 Task: Look for space in Hayward, United States from 5th July, 2023 to 11th July, 2023 for 2 adults in price range Rs.8000 to Rs.16000. Place can be entire place with 2 bedrooms having 2 beds and 1 bathroom. Property type can be house, flat, guest house. Booking option can be shelf check-in. Required host language is English.
Action: Mouse moved to (304, 148)
Screenshot: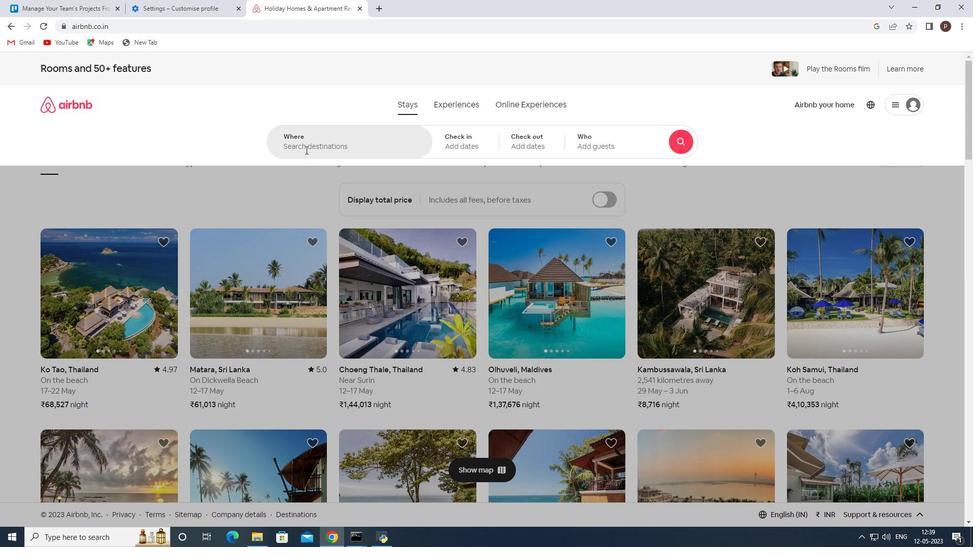 
Action: Mouse pressed left at (304, 148)
Screenshot: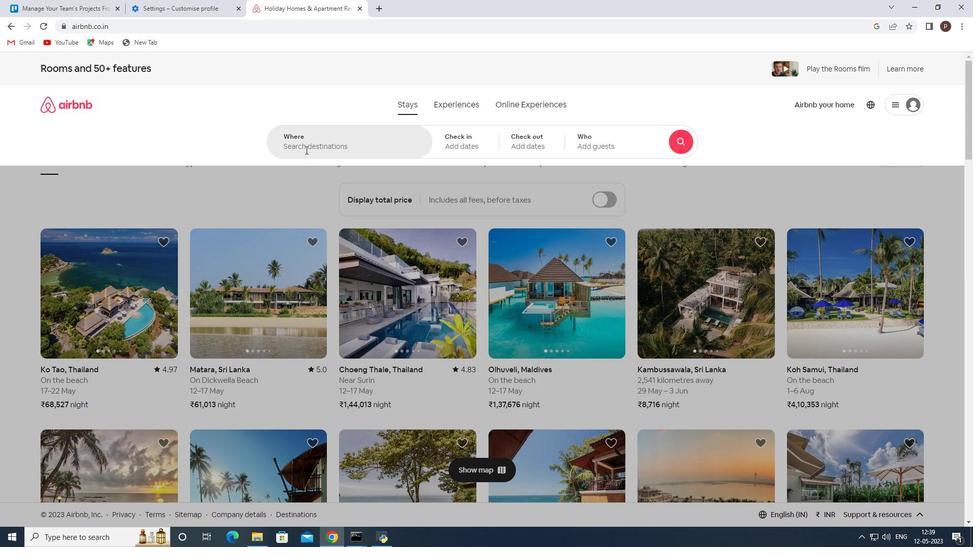 
Action: Key pressed <Key.caps_lock>H<Key.caps_lock>ayward,<Key.space><Key.caps_lock>U<Key.caps_lock>nited<Key.space><Key.caps_lock>S<Key.caps_lock>tates<Key.space><Key.enter>
Screenshot: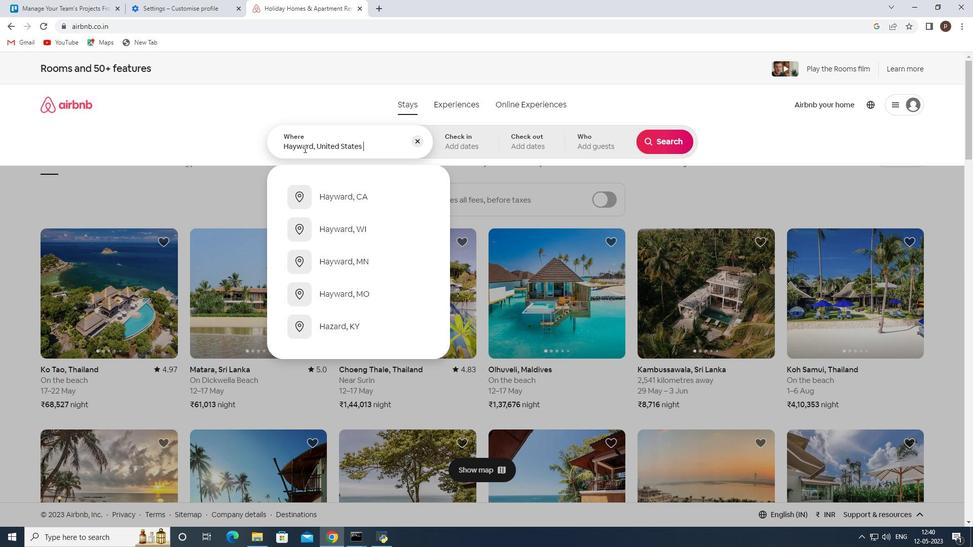 
Action: Mouse moved to (662, 222)
Screenshot: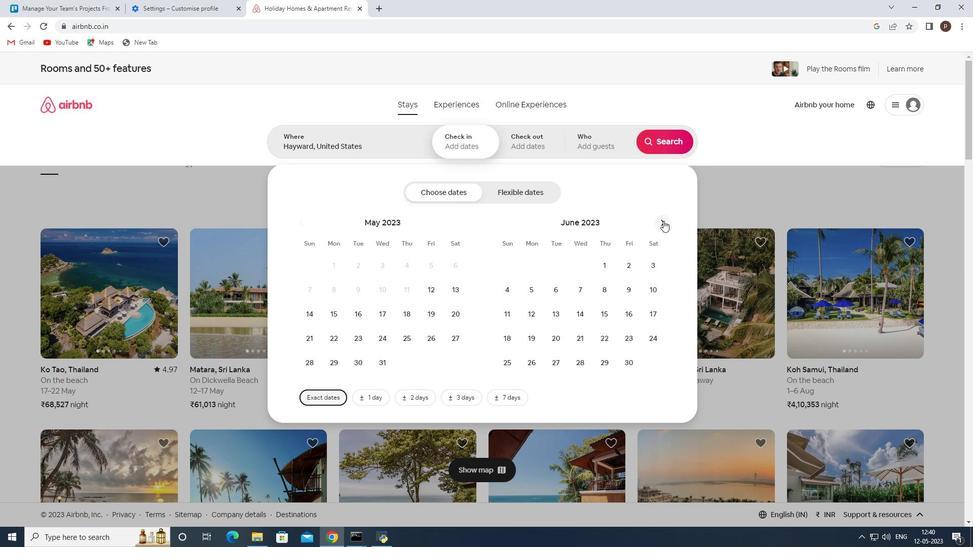 
Action: Mouse pressed left at (662, 222)
Screenshot: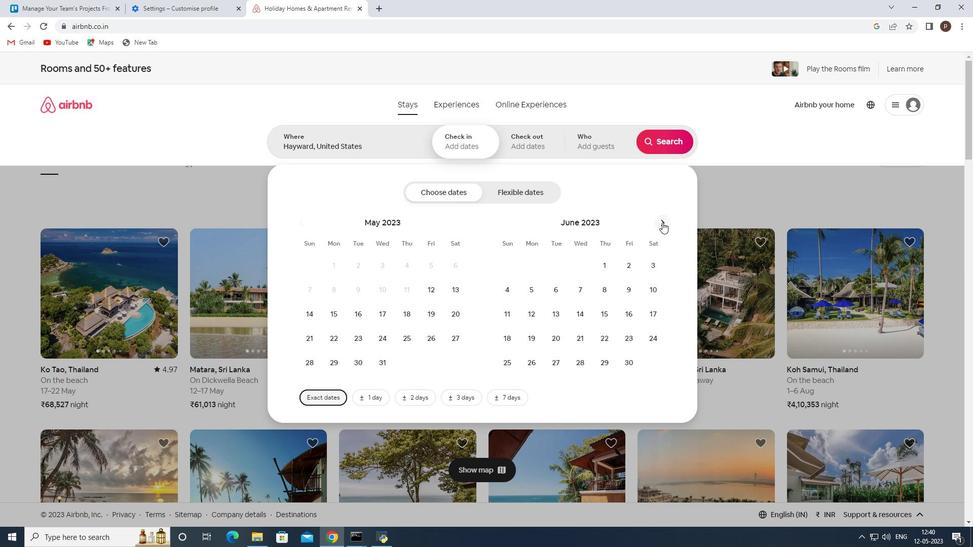 
Action: Mouse moved to (580, 290)
Screenshot: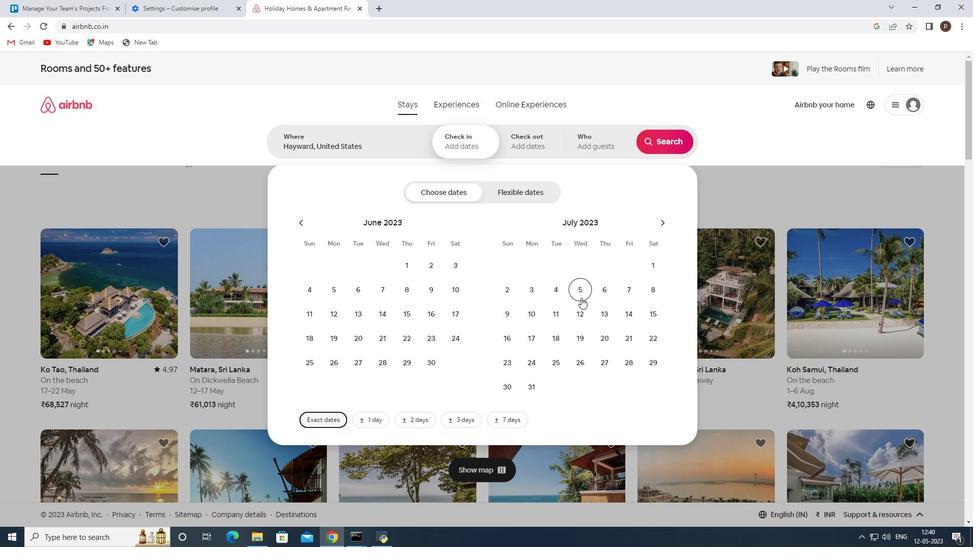 
Action: Mouse pressed left at (580, 290)
Screenshot: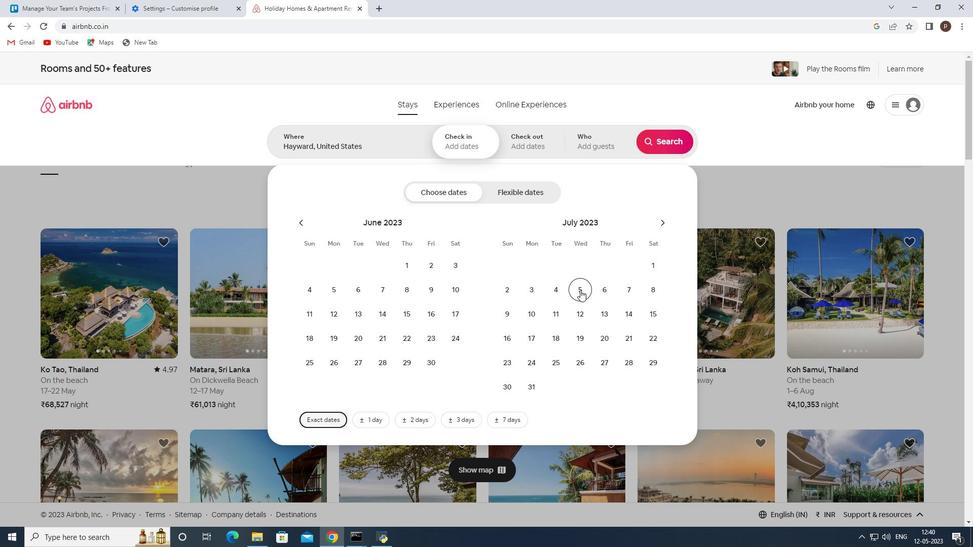 
Action: Mouse moved to (556, 309)
Screenshot: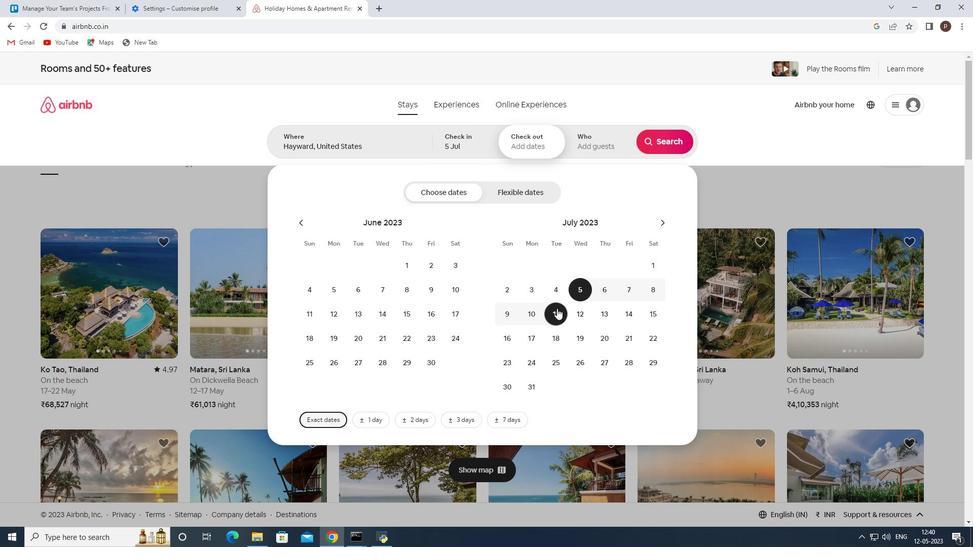 
Action: Mouse pressed left at (556, 309)
Screenshot: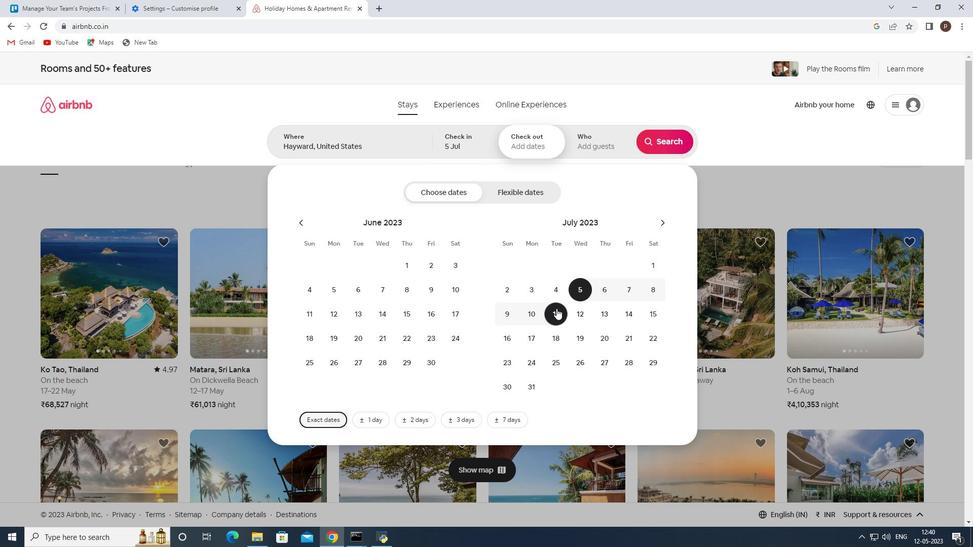 
Action: Mouse moved to (590, 130)
Screenshot: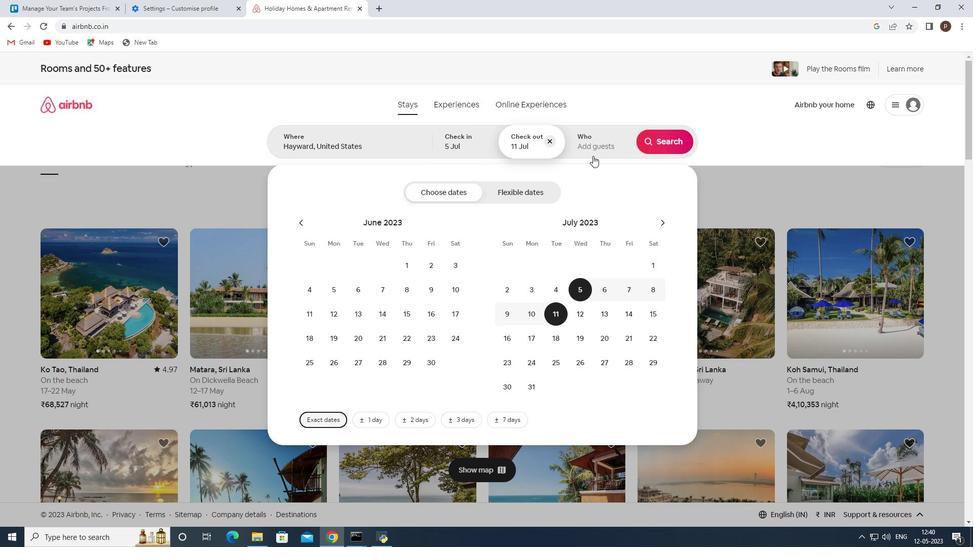 
Action: Mouse pressed left at (590, 130)
Screenshot: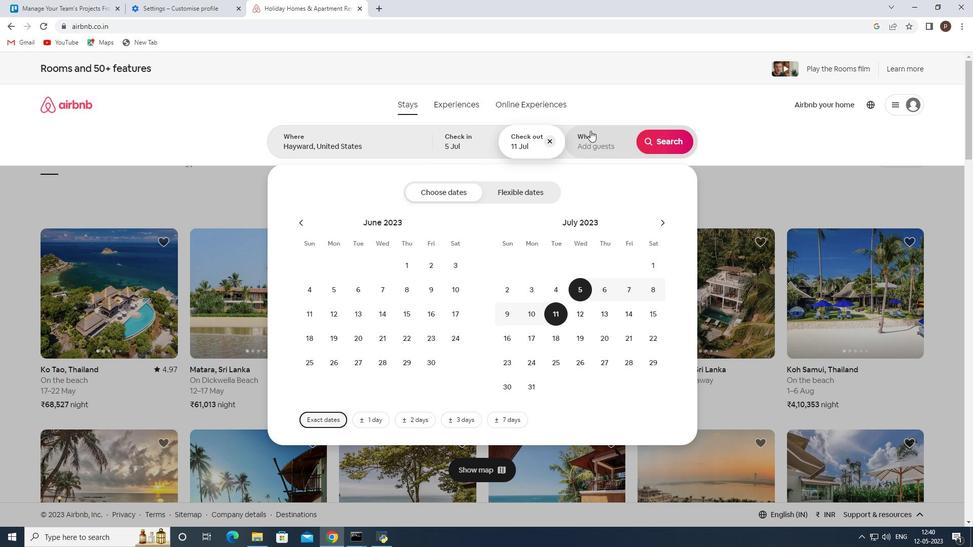 
Action: Mouse moved to (667, 192)
Screenshot: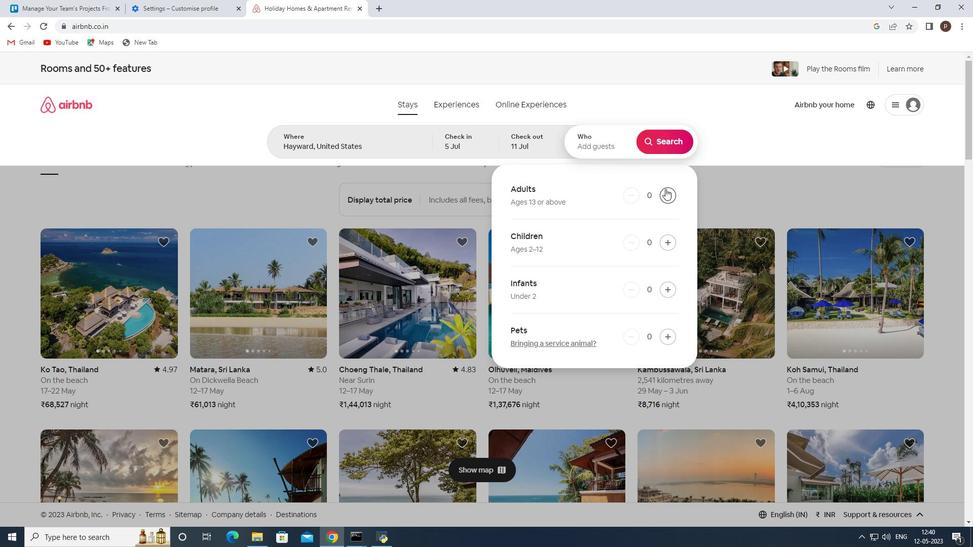 
Action: Mouse pressed left at (667, 192)
Screenshot: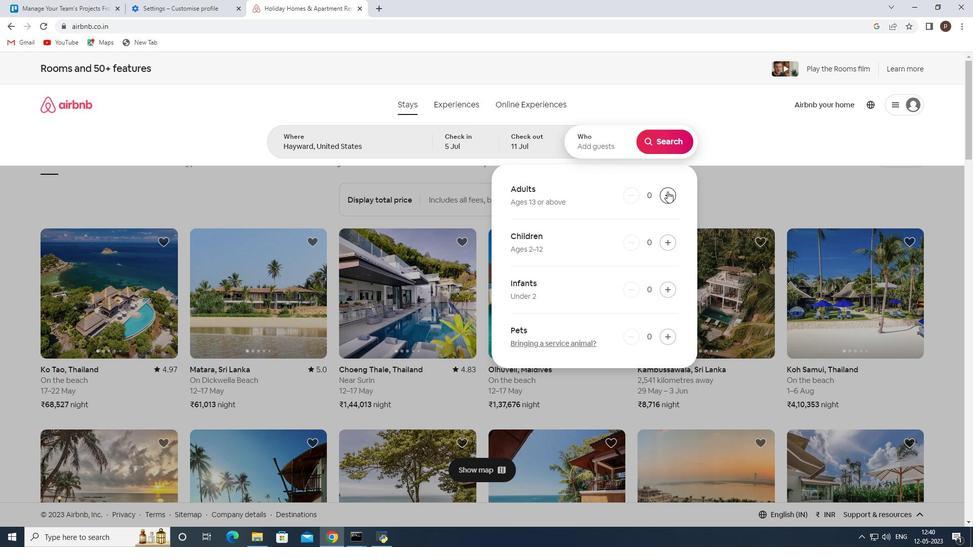 
Action: Mouse pressed left at (667, 192)
Screenshot: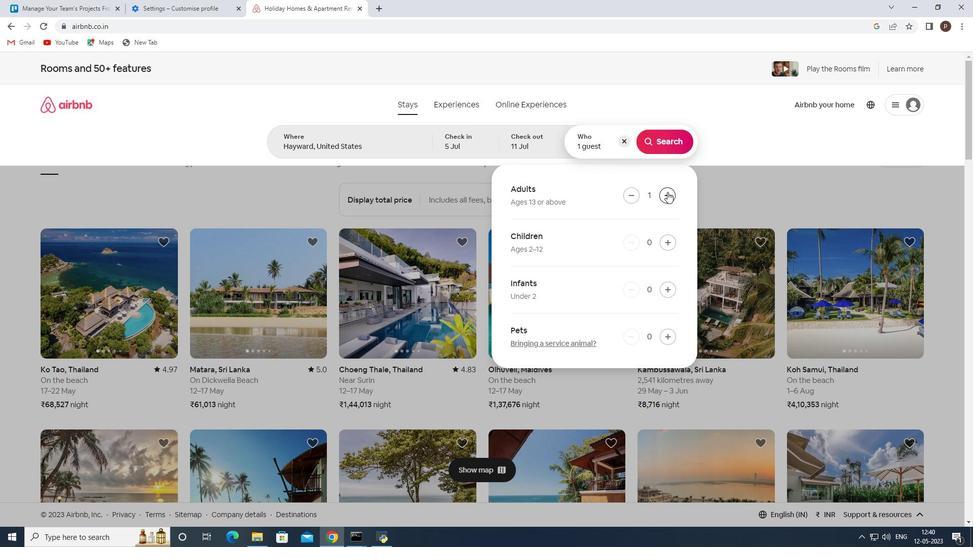 
Action: Mouse moved to (658, 139)
Screenshot: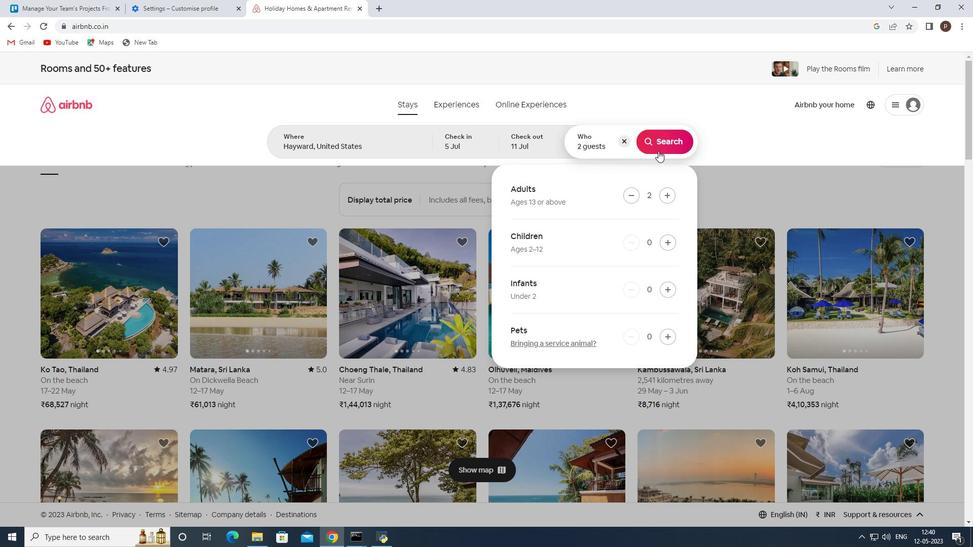 
Action: Mouse pressed left at (658, 139)
Screenshot: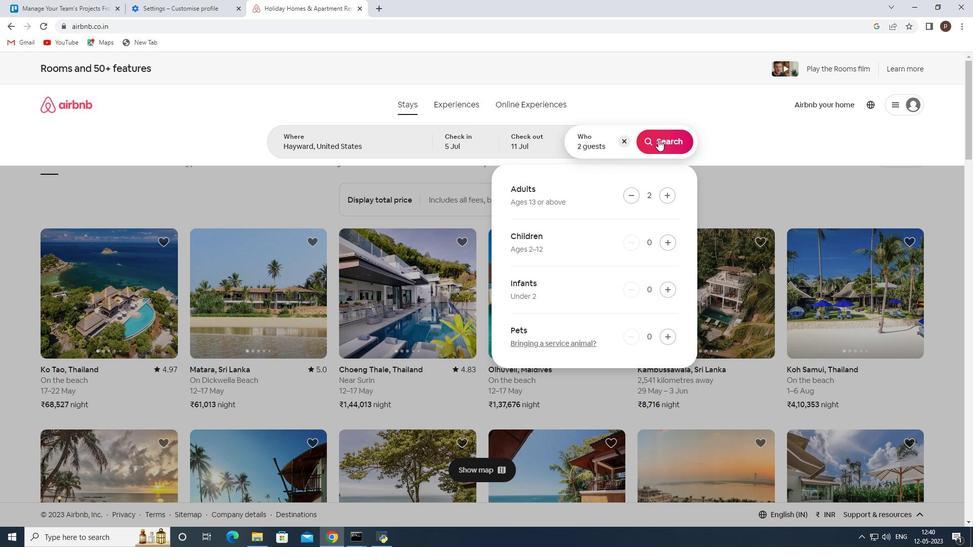 
Action: Mouse moved to (915, 112)
Screenshot: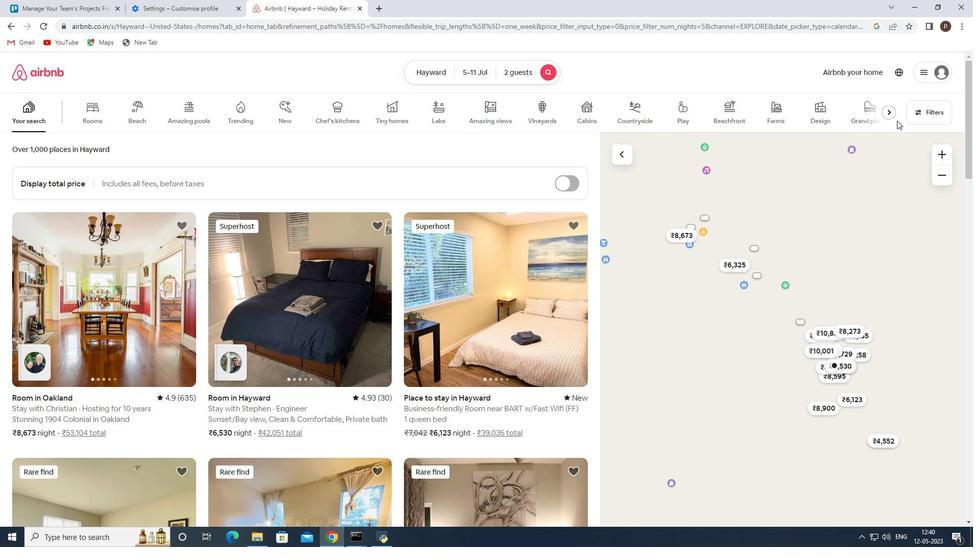 
Action: Mouse pressed left at (915, 112)
Screenshot: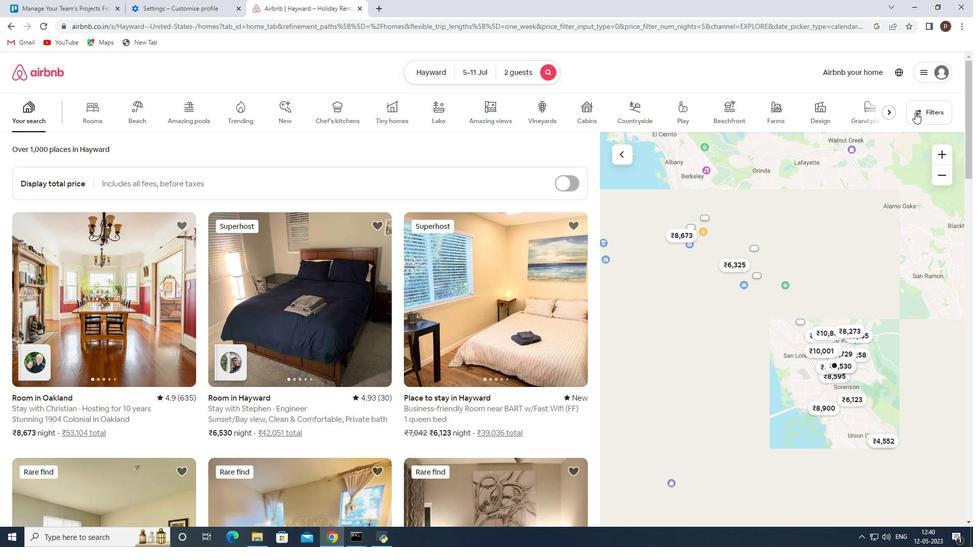 
Action: Mouse moved to (340, 362)
Screenshot: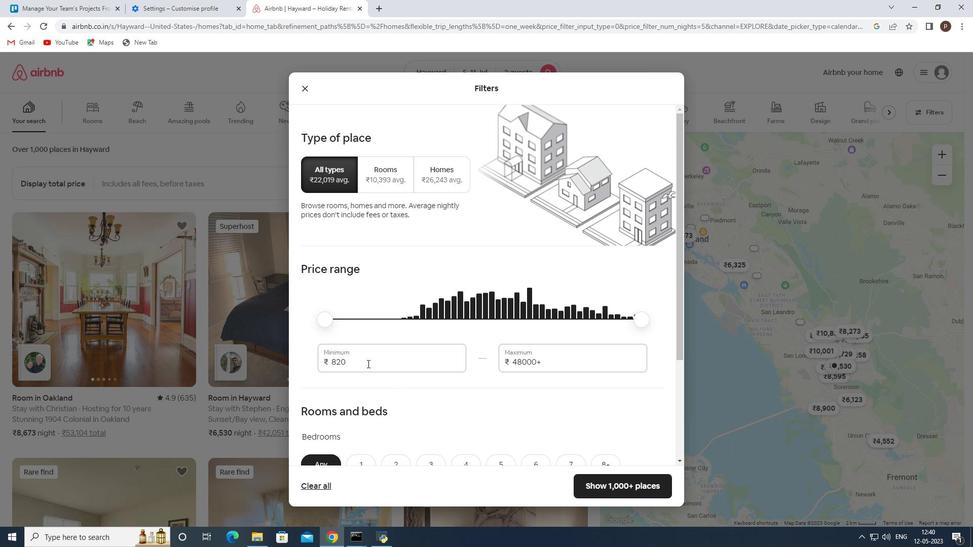 
Action: Mouse pressed left at (340, 362)
Screenshot: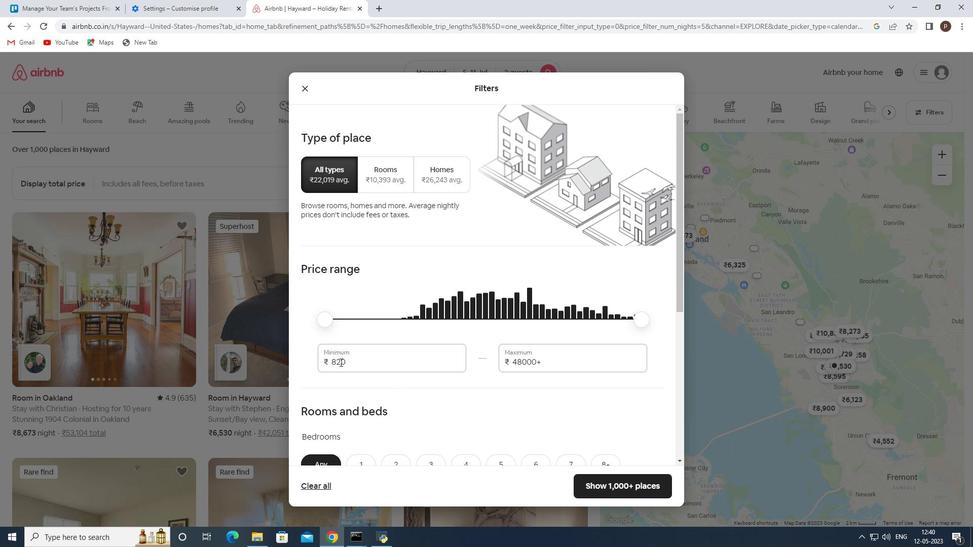 
Action: Mouse pressed left at (340, 362)
Screenshot: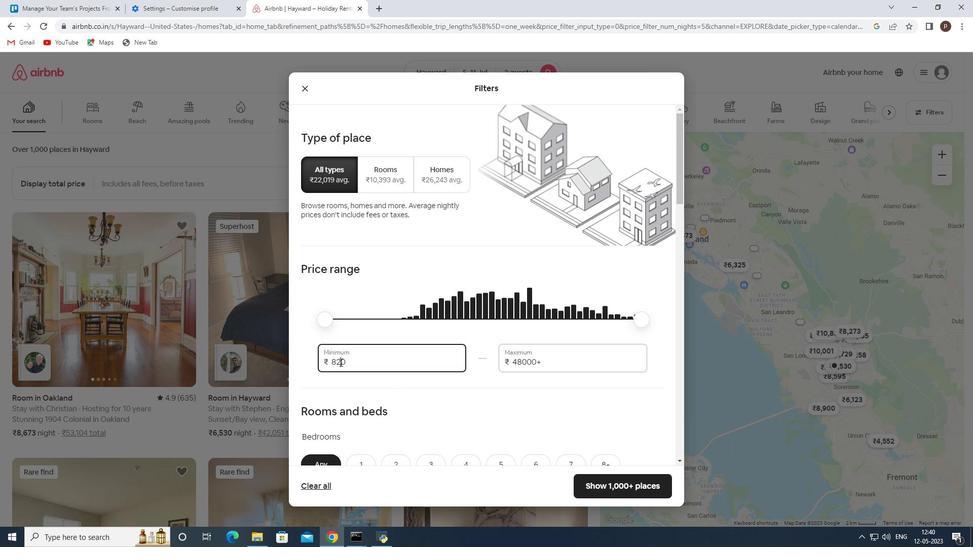 
Action: Key pressed 8000<Key.tab>16000
Screenshot: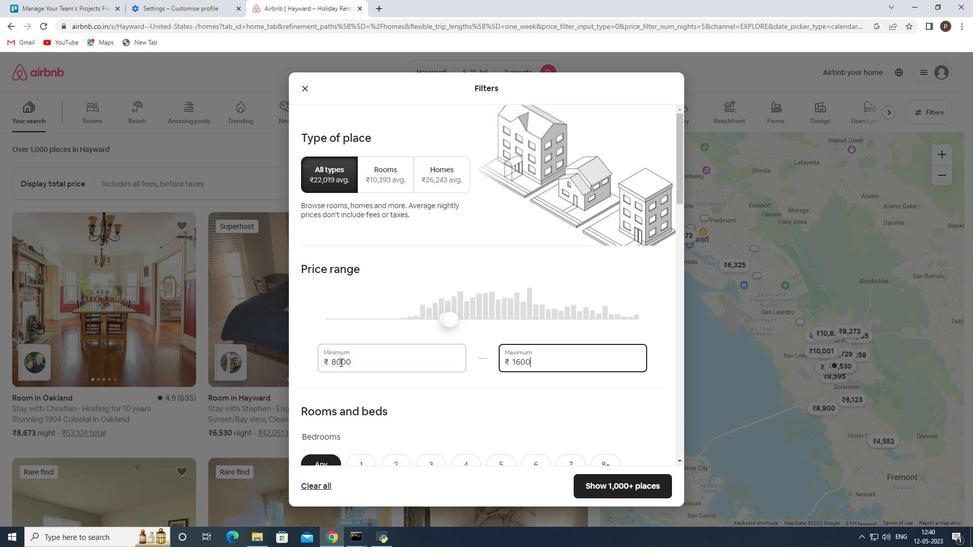 
Action: Mouse scrolled (340, 361) with delta (0, 0)
Screenshot: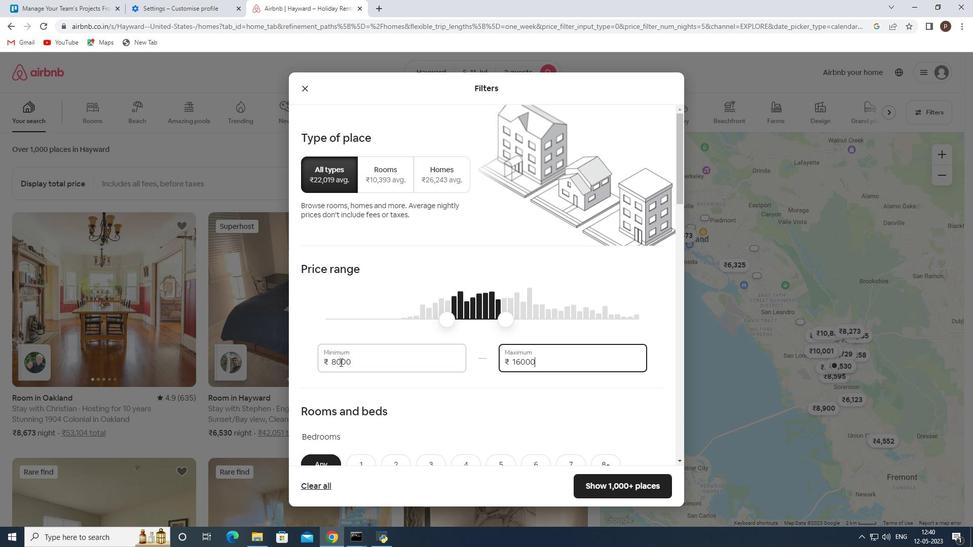 
Action: Mouse scrolled (340, 361) with delta (0, 0)
Screenshot: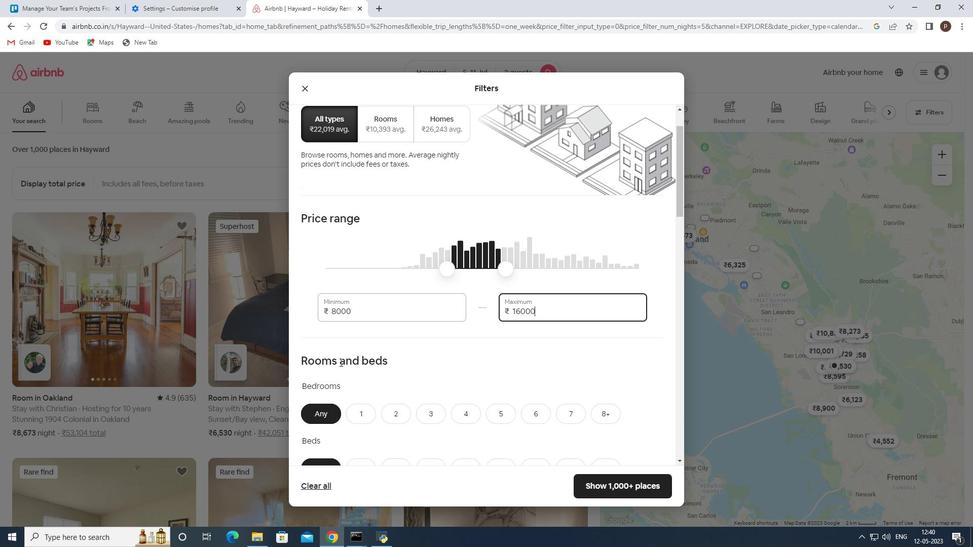 
Action: Mouse scrolled (340, 361) with delta (0, 0)
Screenshot: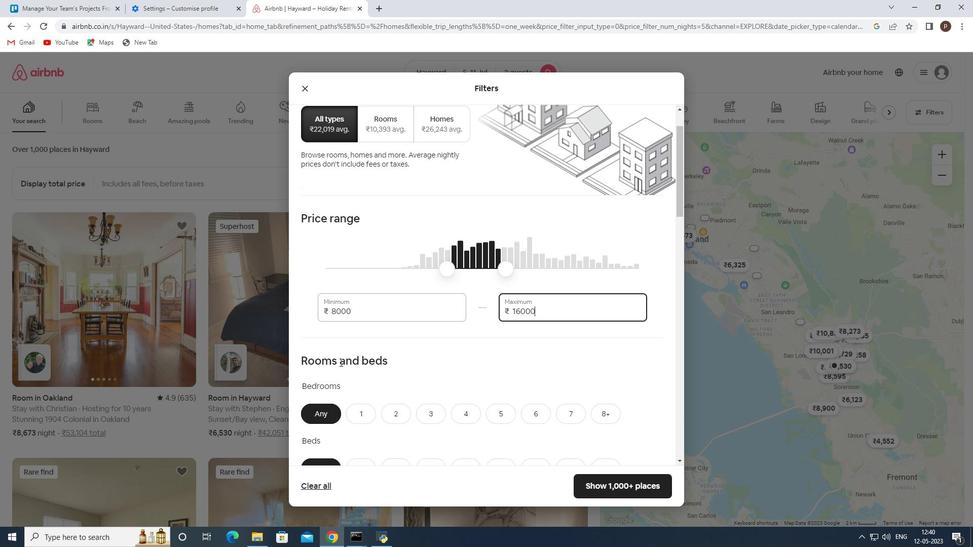 
Action: Mouse moved to (391, 310)
Screenshot: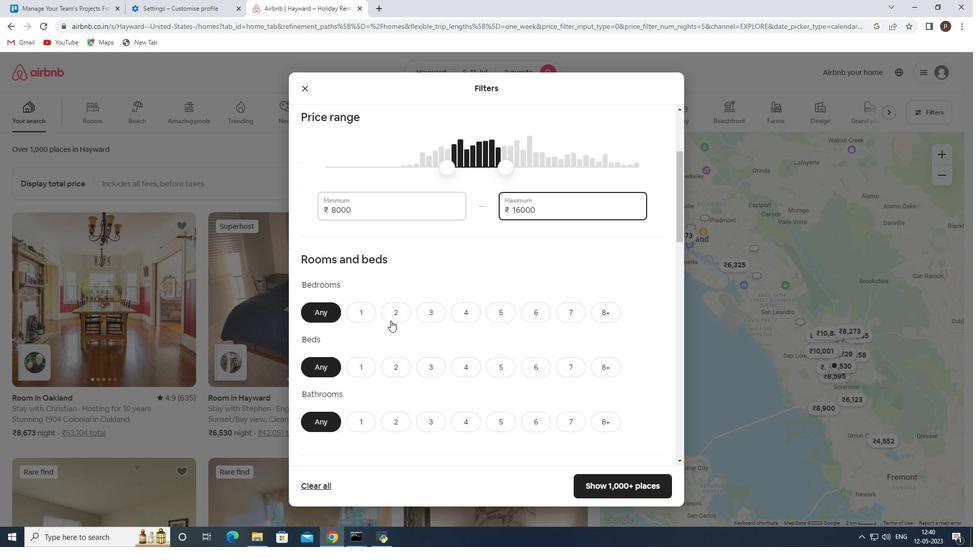 
Action: Mouse pressed left at (391, 310)
Screenshot: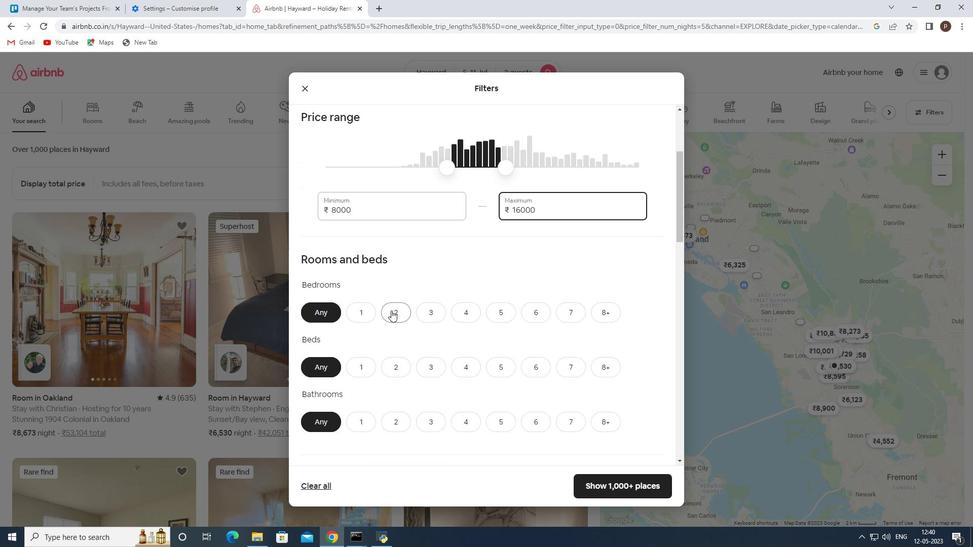 
Action: Mouse moved to (397, 365)
Screenshot: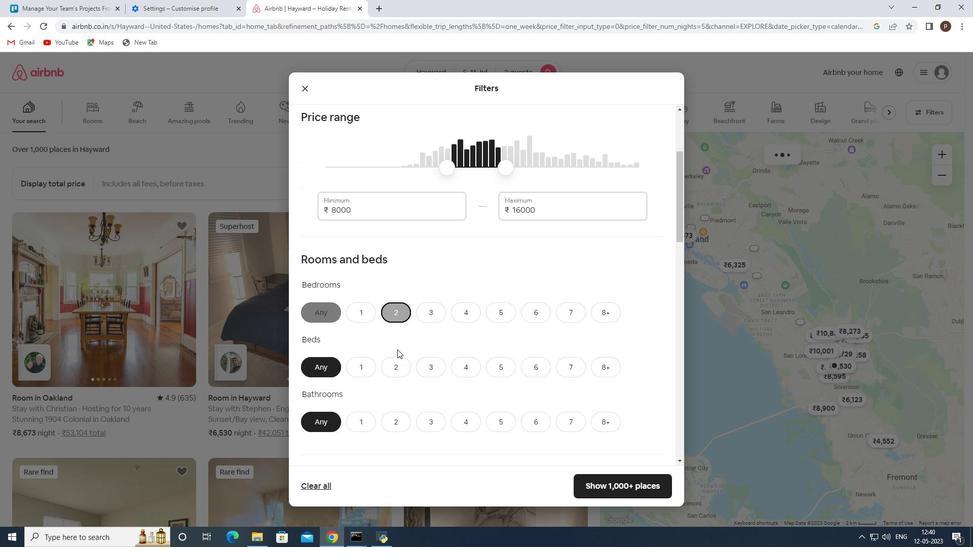 
Action: Mouse pressed left at (397, 365)
Screenshot: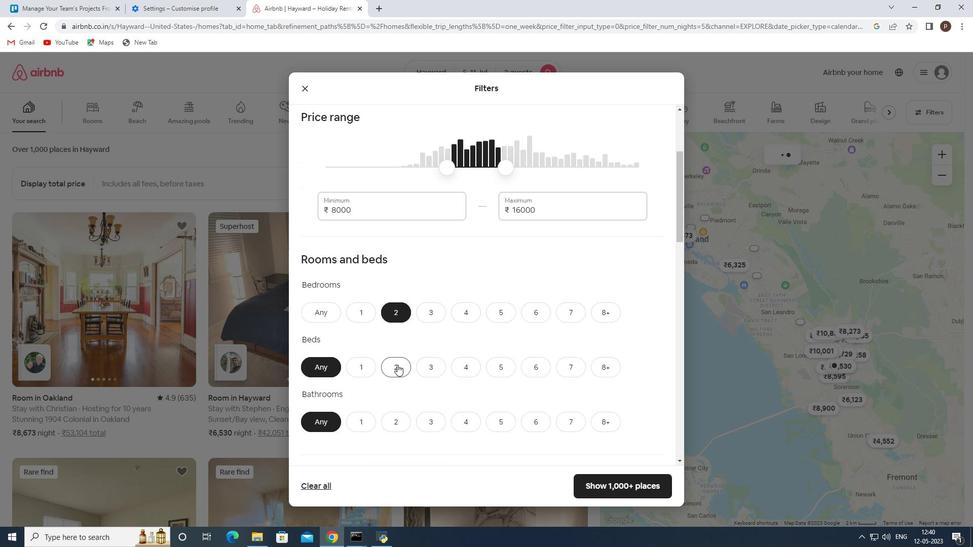 
Action: Mouse moved to (357, 413)
Screenshot: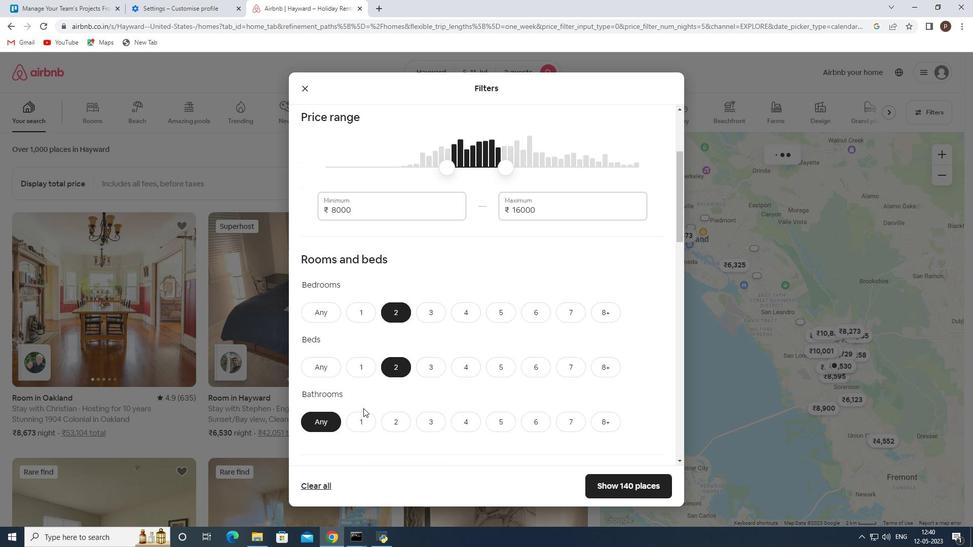 
Action: Mouse pressed left at (357, 413)
Screenshot: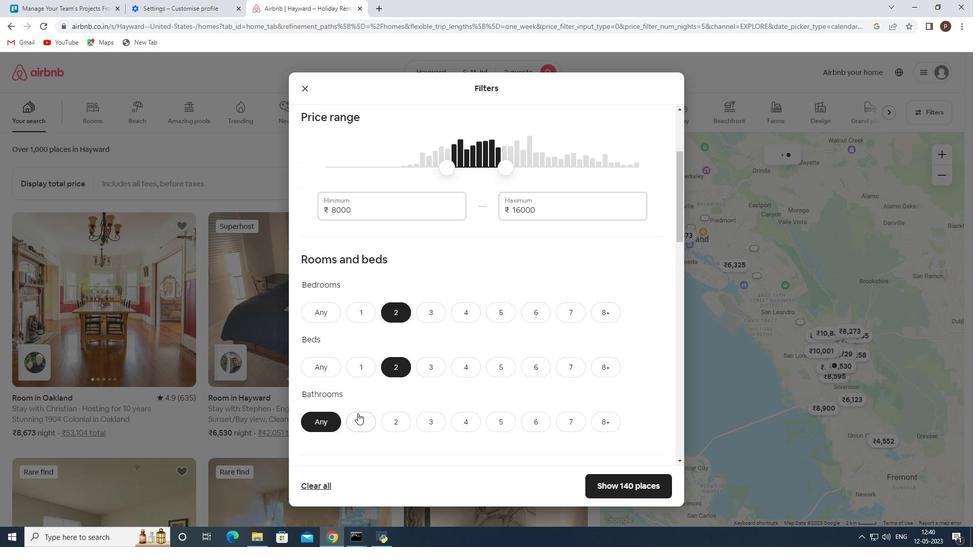 
Action: Mouse scrolled (357, 413) with delta (0, 0)
Screenshot: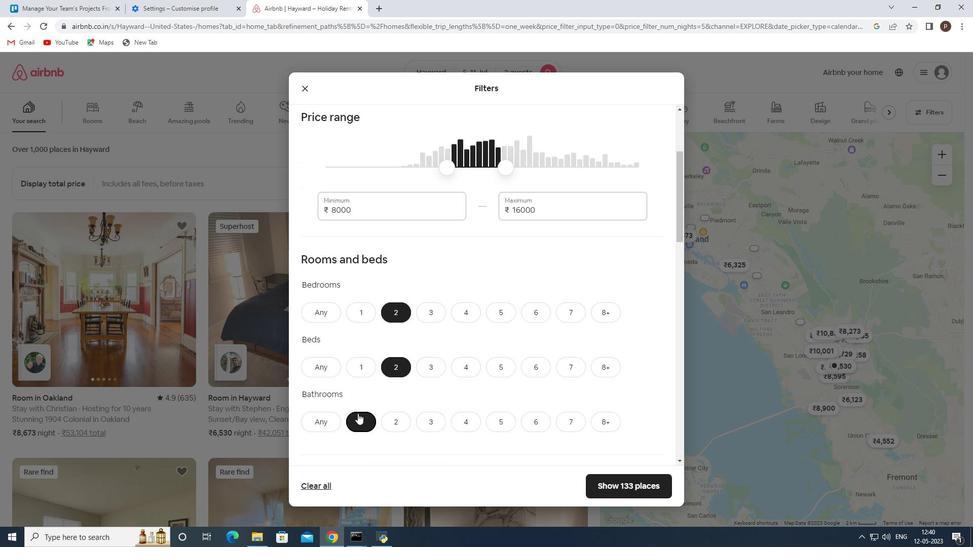 
Action: Mouse scrolled (357, 413) with delta (0, 0)
Screenshot: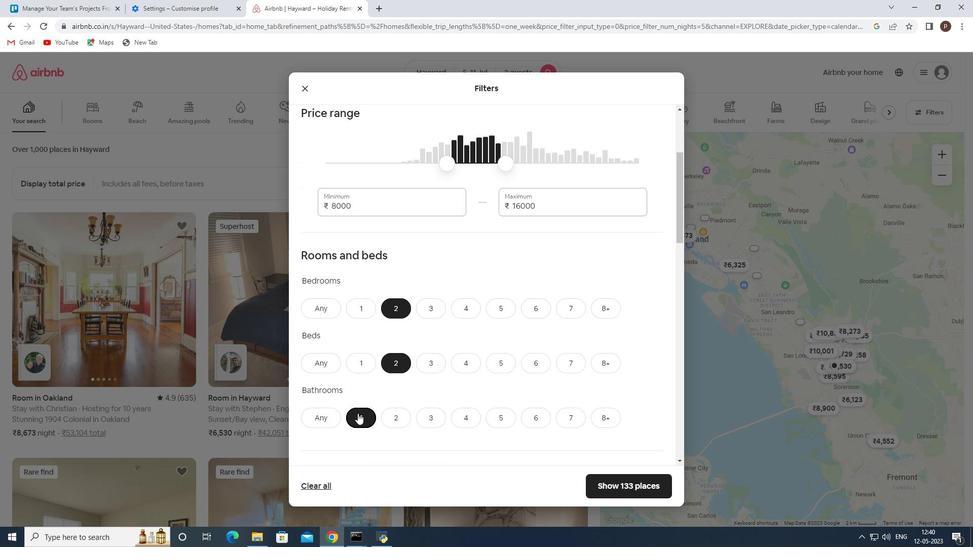 
Action: Mouse moved to (365, 424)
Screenshot: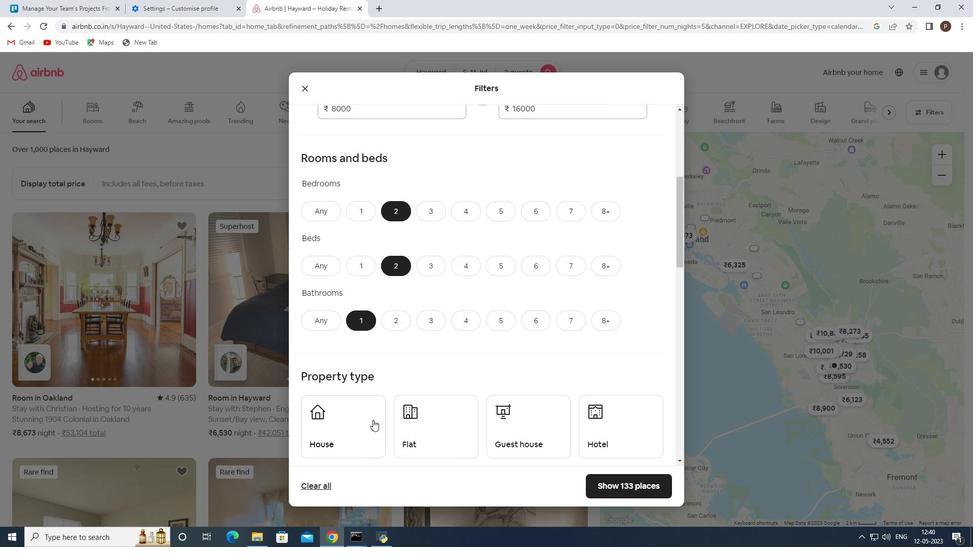 
Action: Mouse pressed left at (365, 424)
Screenshot: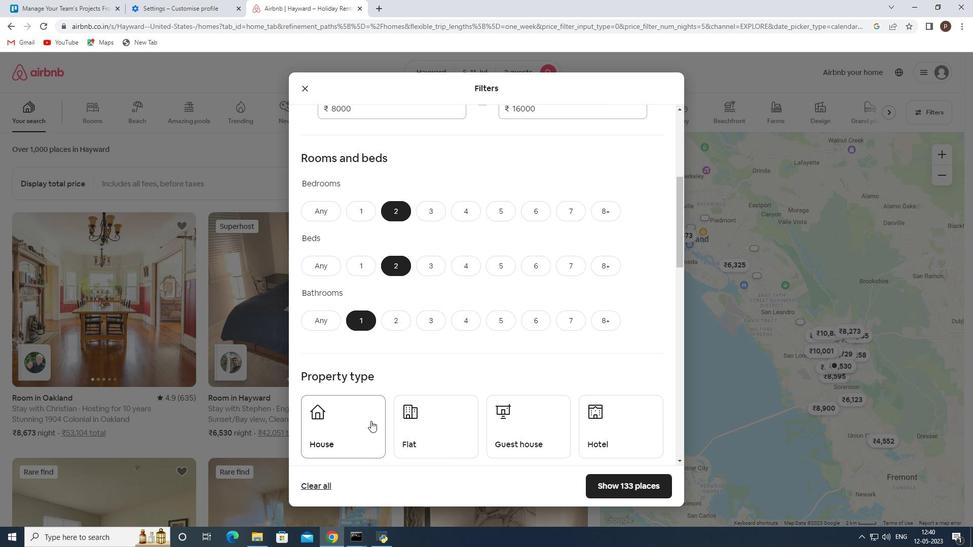 
Action: Mouse moved to (452, 424)
Screenshot: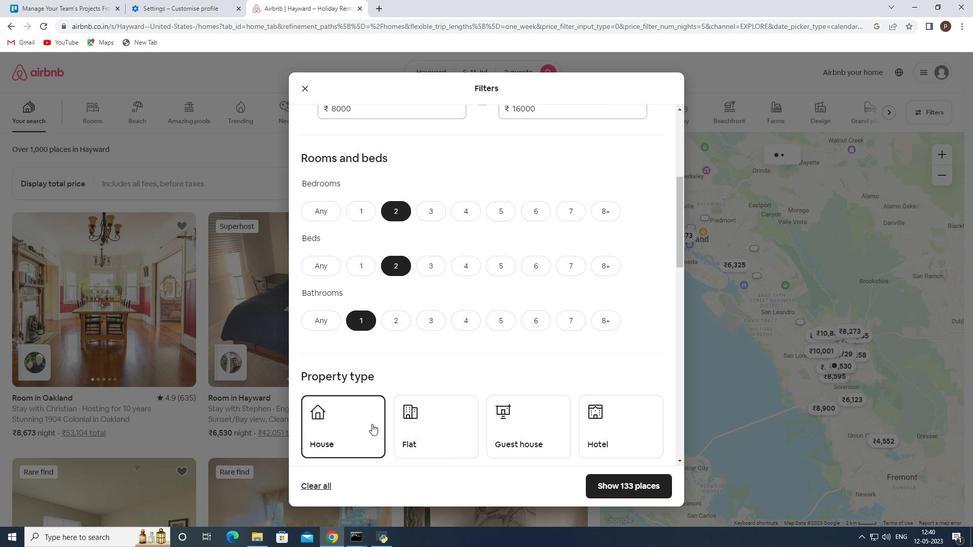 
Action: Mouse pressed left at (452, 424)
Screenshot: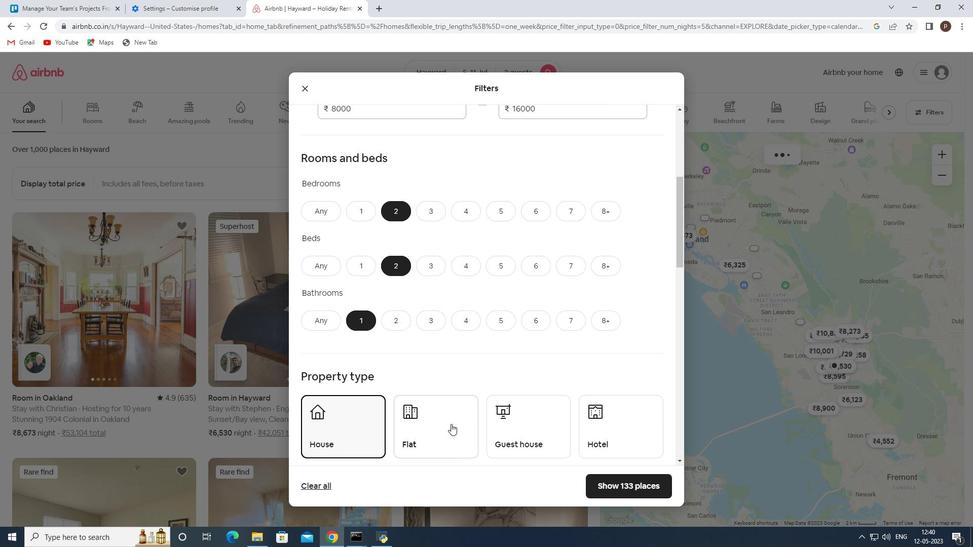 
Action: Mouse moved to (535, 424)
Screenshot: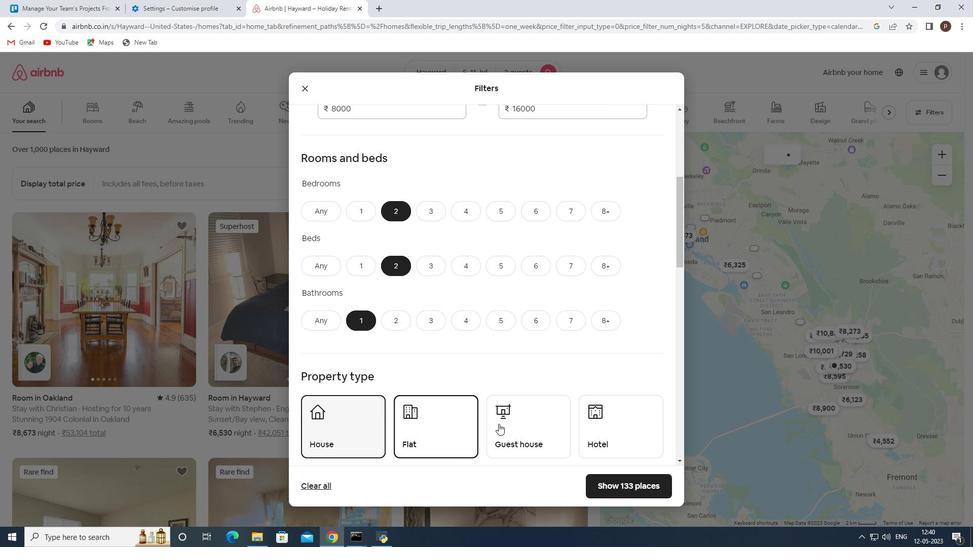 
Action: Mouse pressed left at (535, 424)
Screenshot: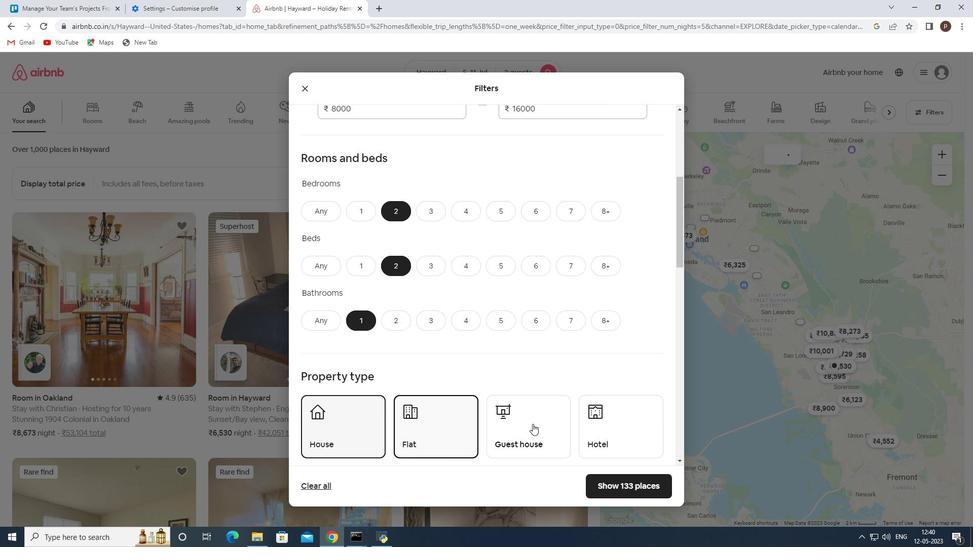 
Action: Mouse moved to (536, 424)
Screenshot: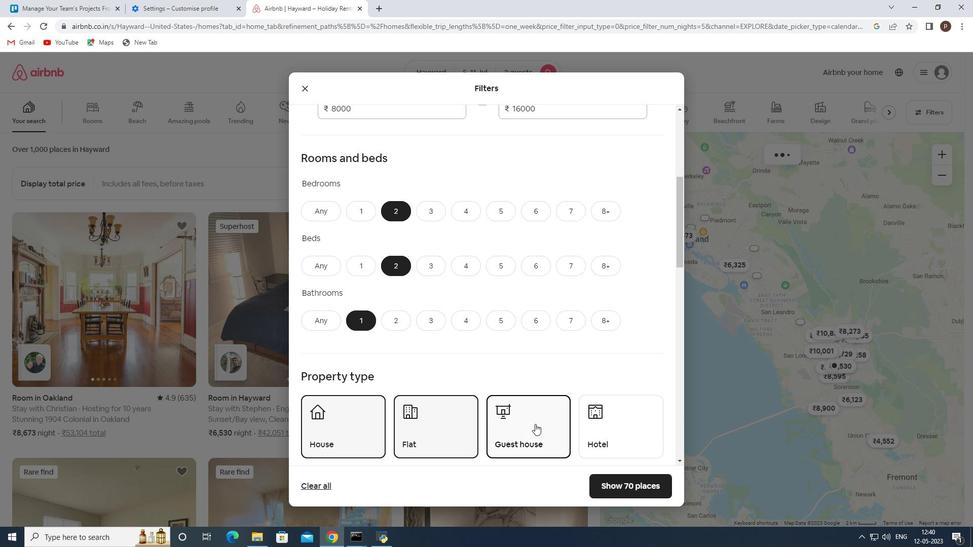 
Action: Mouse scrolled (536, 423) with delta (0, 0)
Screenshot: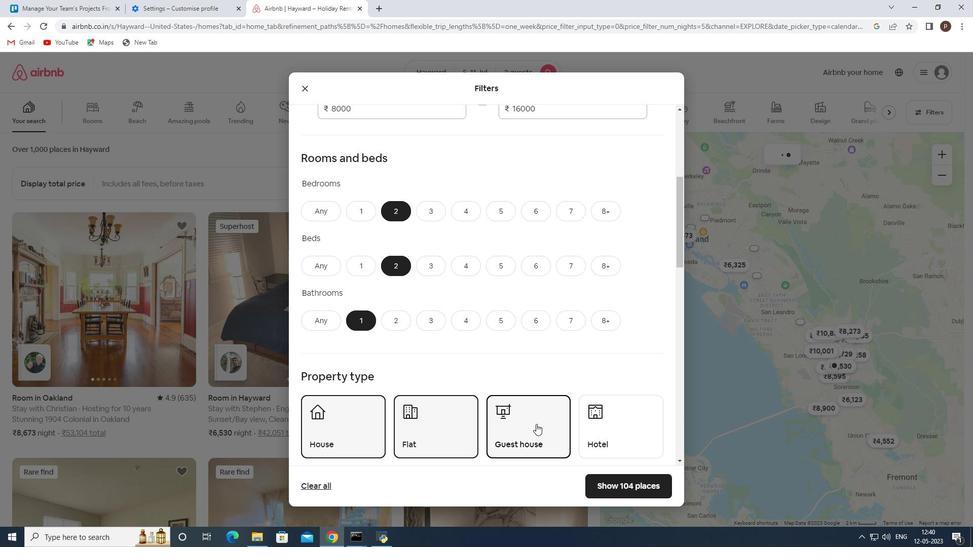 
Action: Mouse moved to (508, 407)
Screenshot: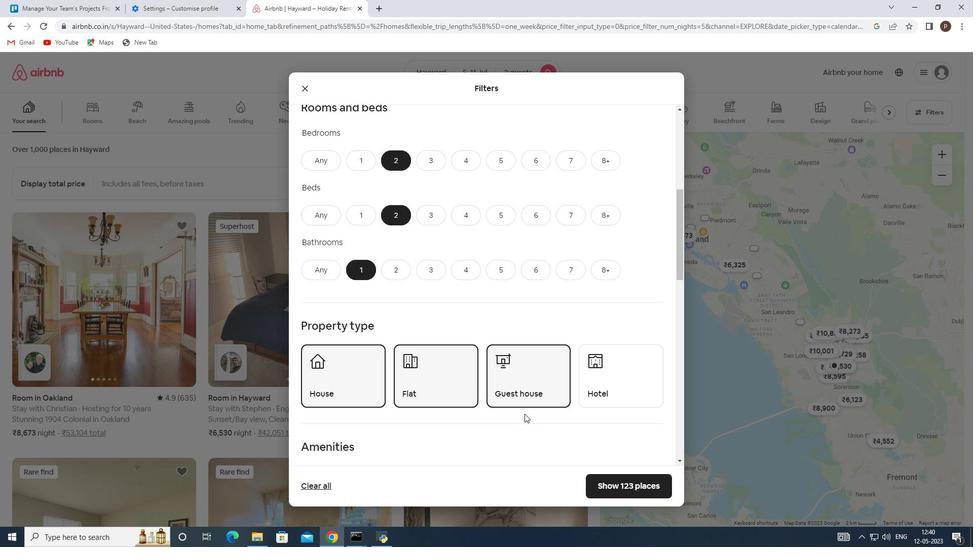 
Action: Mouse scrolled (508, 406) with delta (0, 0)
Screenshot: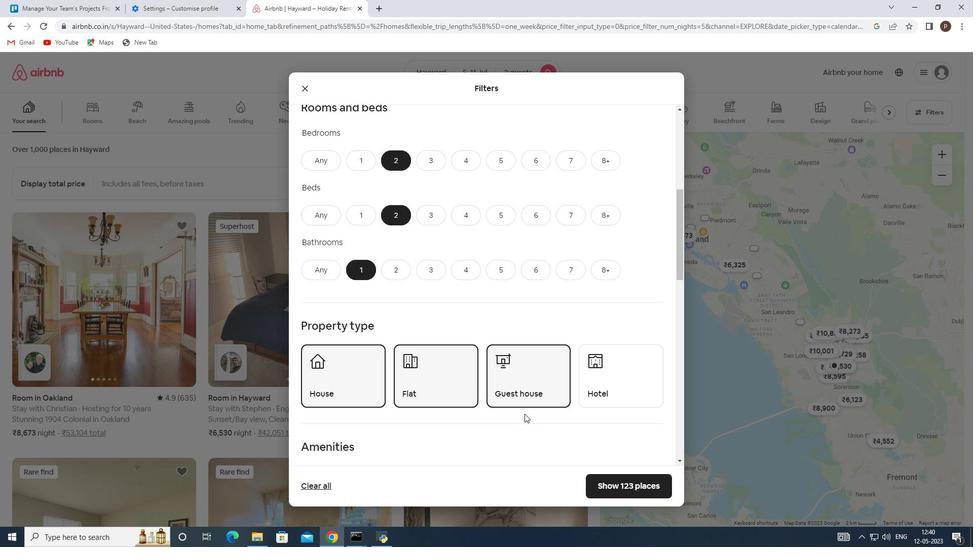 
Action: Mouse moved to (508, 407)
Screenshot: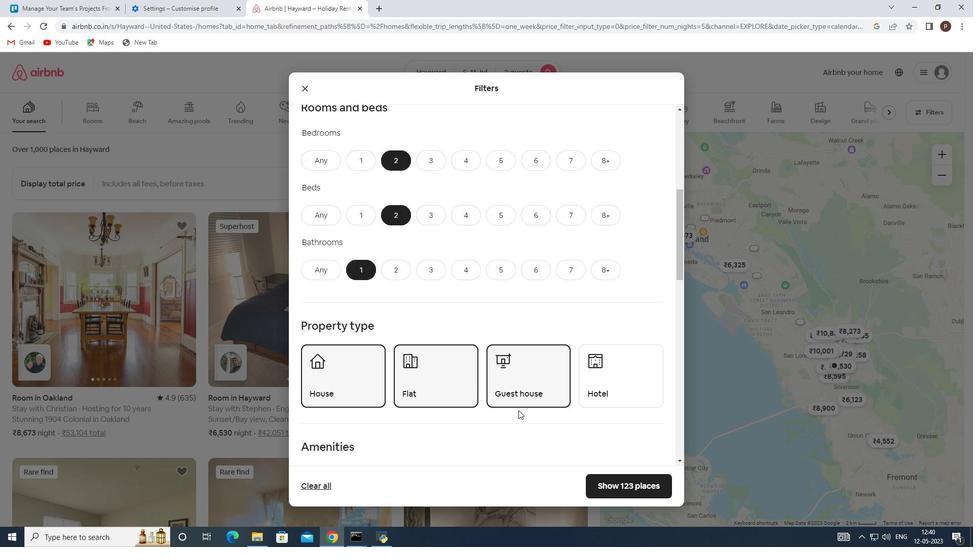 
Action: Mouse scrolled (508, 406) with delta (0, 0)
Screenshot: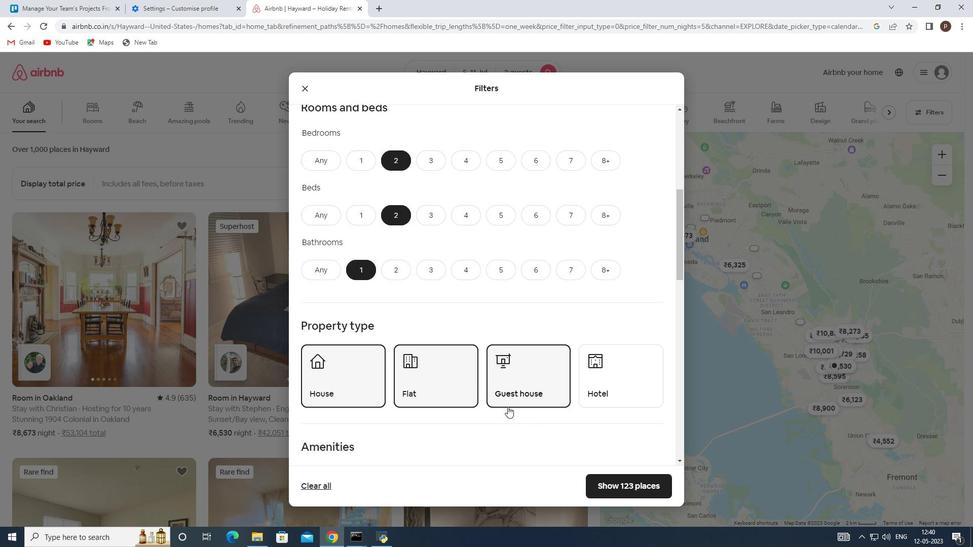 
Action: Mouse moved to (497, 398)
Screenshot: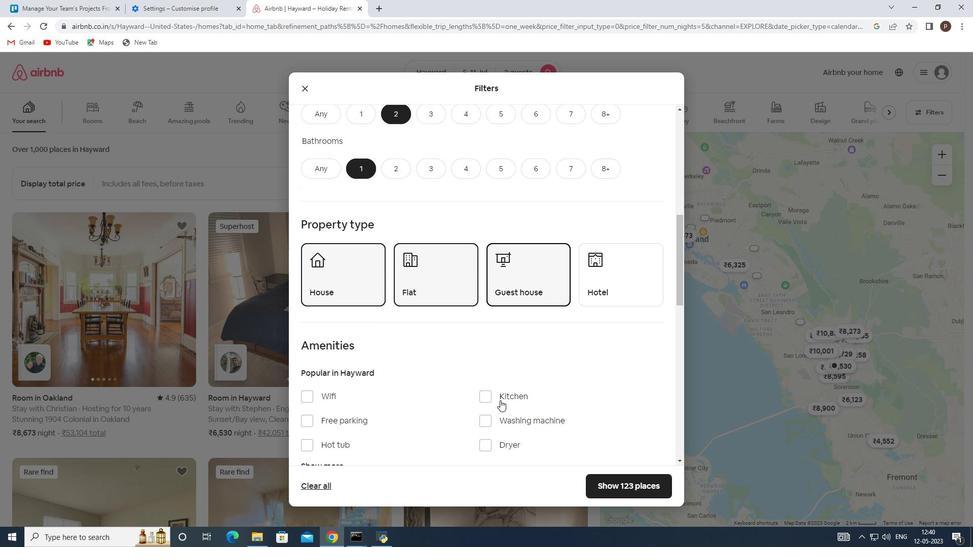 
Action: Mouse scrolled (497, 397) with delta (0, 0)
Screenshot: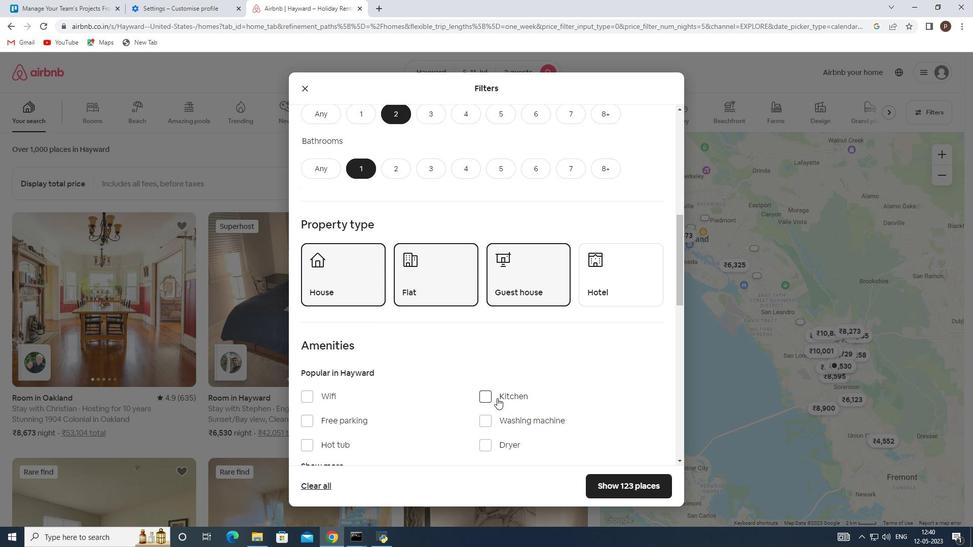 
Action: Mouse scrolled (497, 397) with delta (0, 0)
Screenshot: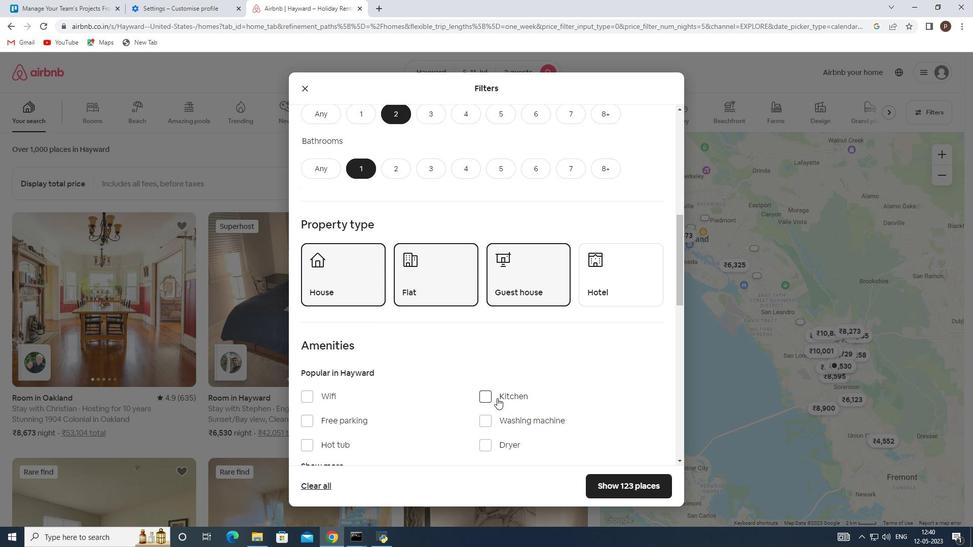 
Action: Mouse moved to (509, 390)
Screenshot: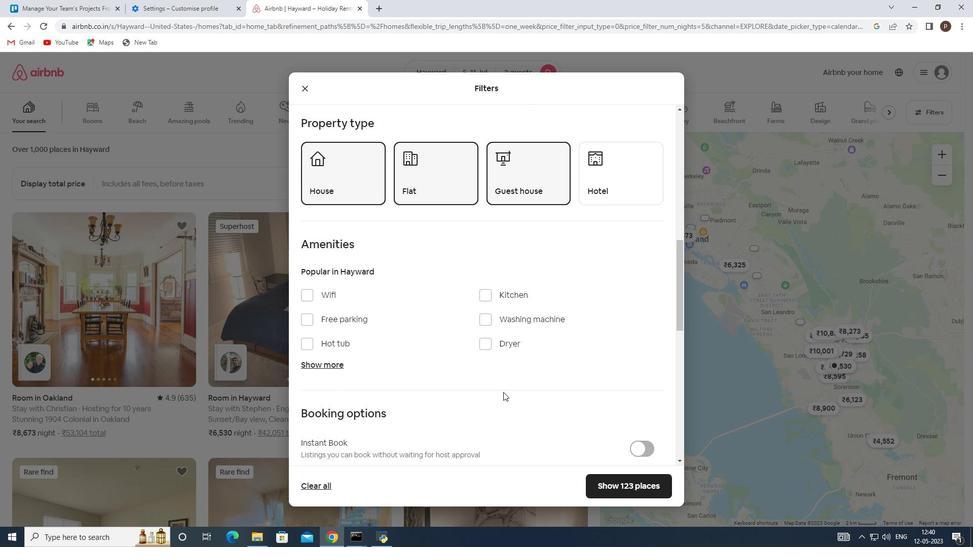 
Action: Mouse scrolled (509, 390) with delta (0, 0)
Screenshot: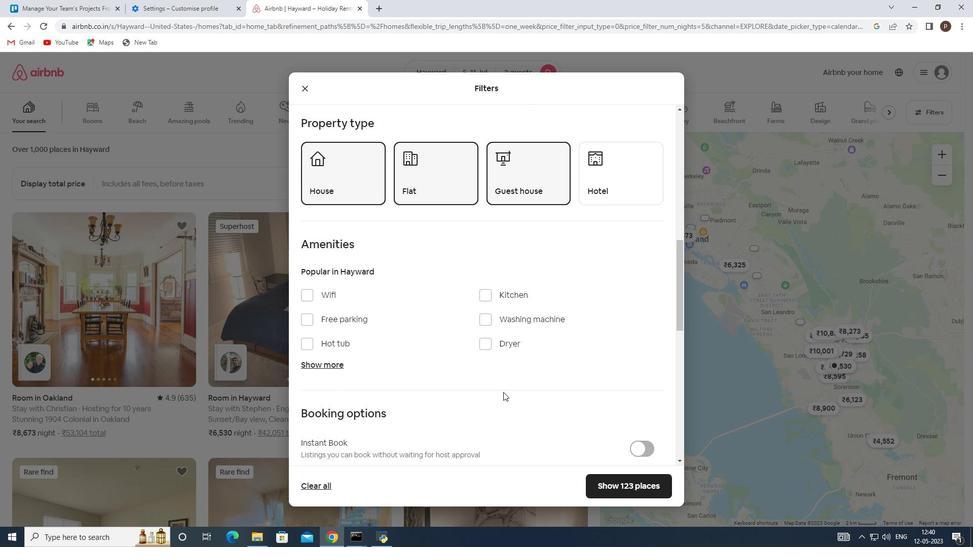 
Action: Mouse moved to (510, 390)
Screenshot: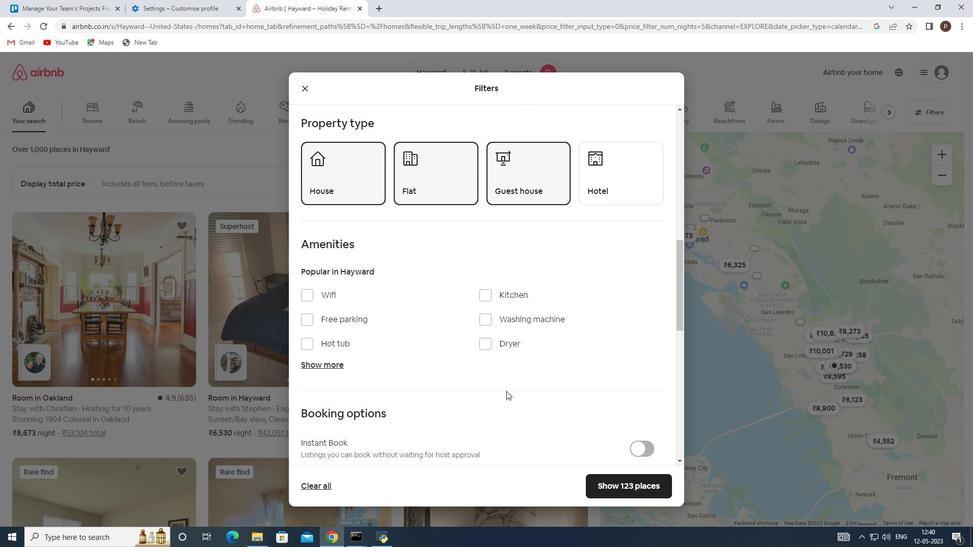 
Action: Mouse scrolled (510, 389) with delta (0, 0)
Screenshot: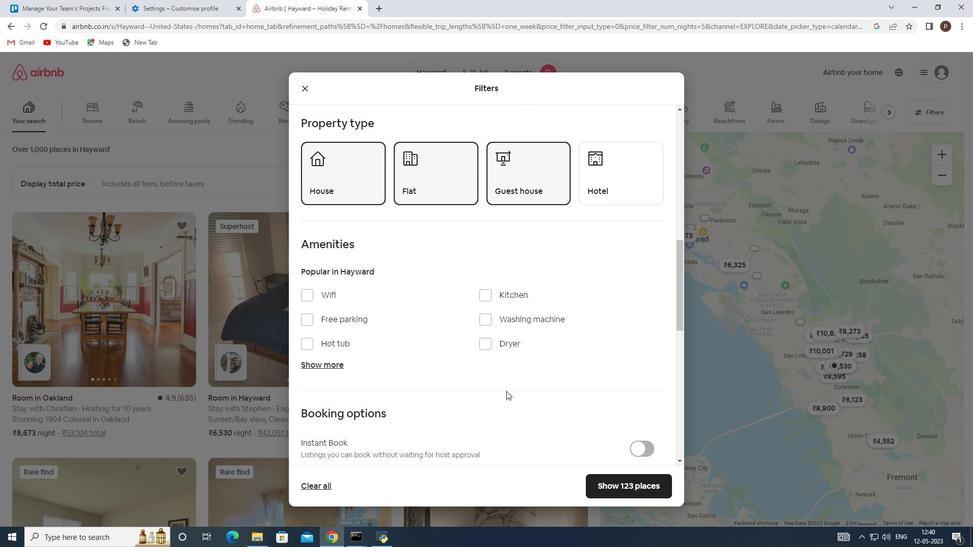 
Action: Mouse moved to (634, 375)
Screenshot: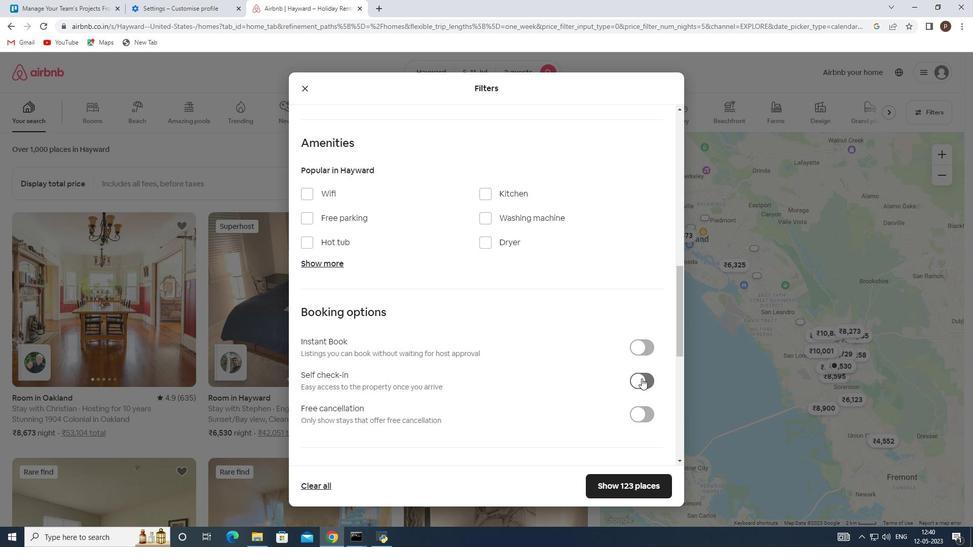 
Action: Mouse pressed left at (634, 375)
Screenshot: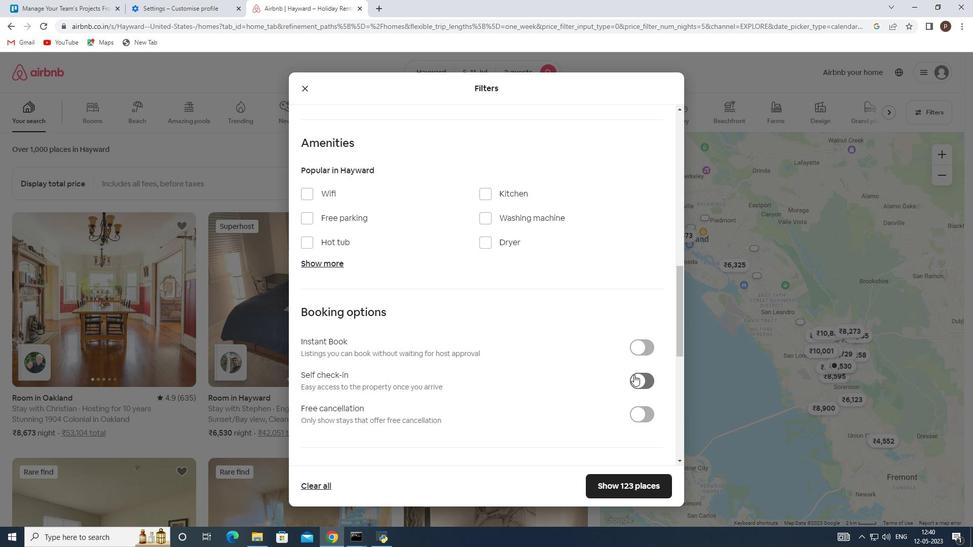 
Action: Mouse moved to (537, 377)
Screenshot: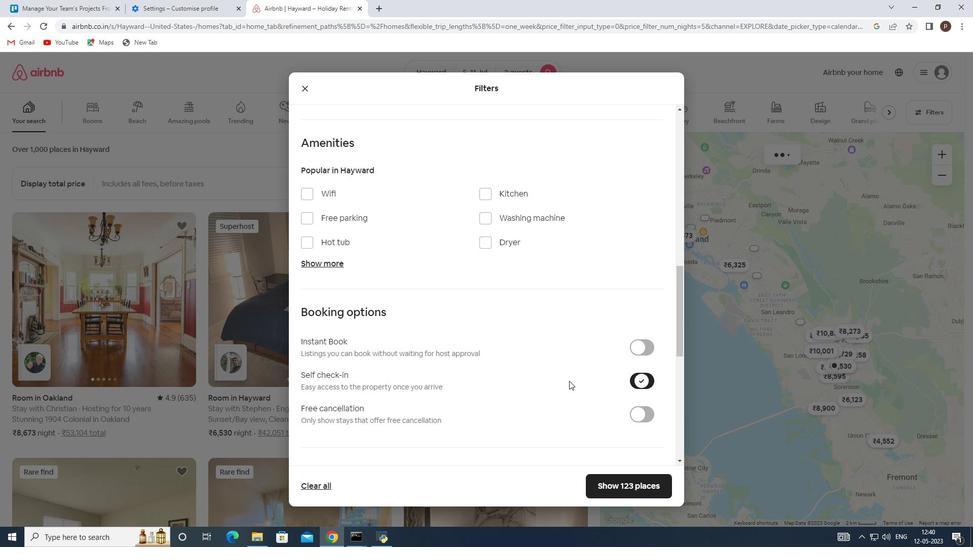
Action: Mouse scrolled (537, 377) with delta (0, 0)
Screenshot: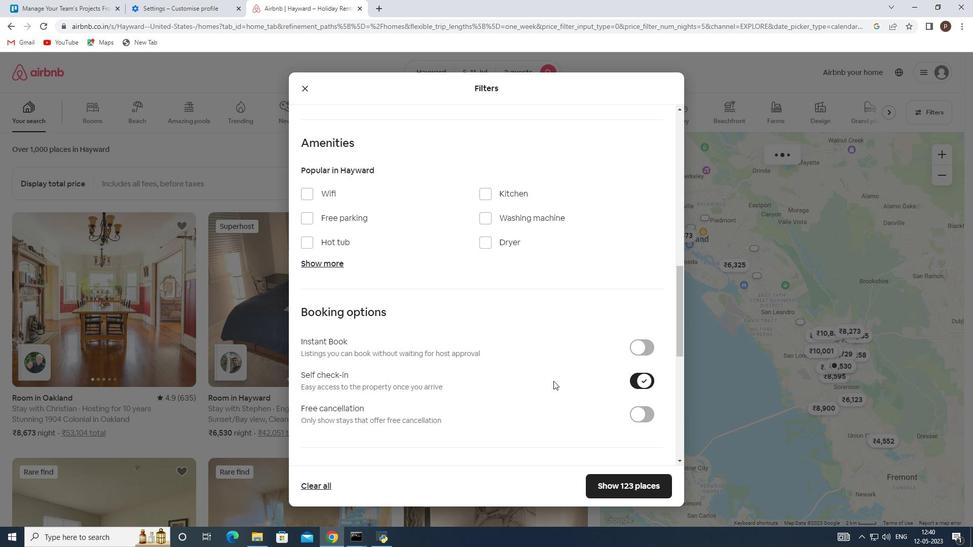 
Action: Mouse scrolled (537, 377) with delta (0, 0)
Screenshot: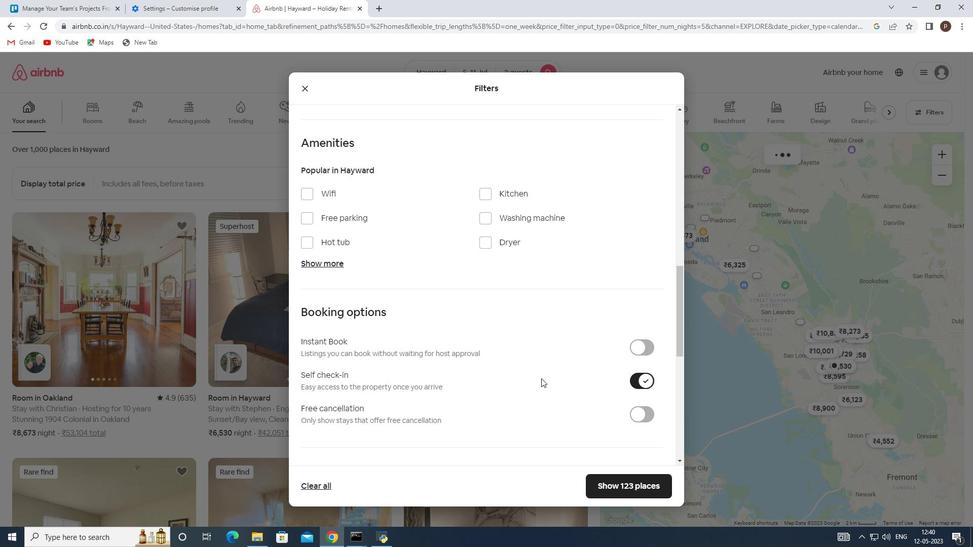
Action: Mouse scrolled (537, 377) with delta (0, 0)
Screenshot: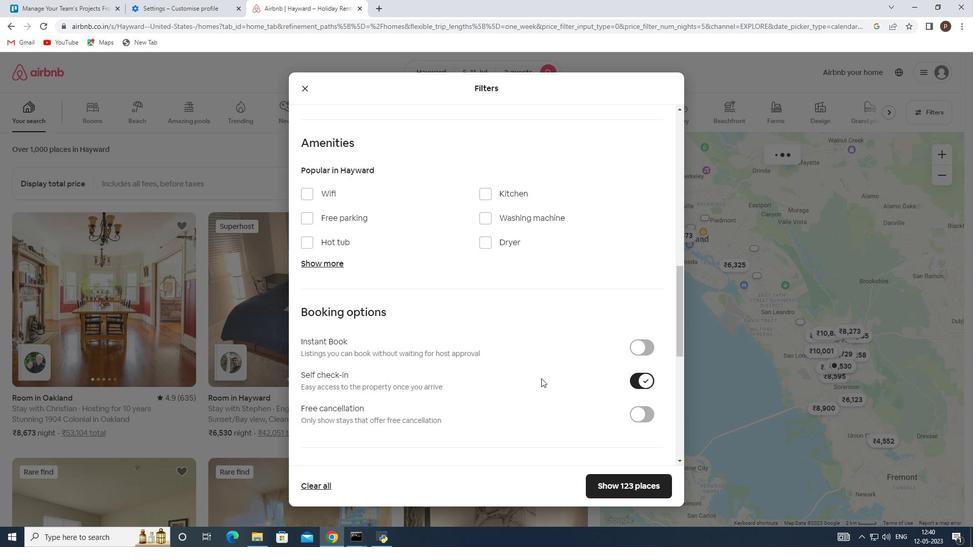 
Action: Mouse scrolled (537, 377) with delta (0, 0)
Screenshot: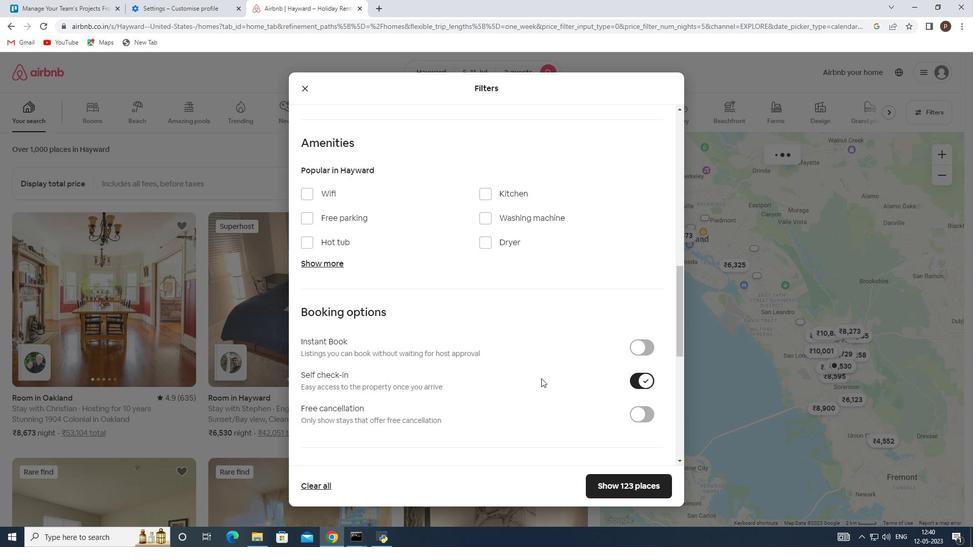 
Action: Mouse scrolled (537, 377) with delta (0, 0)
Screenshot: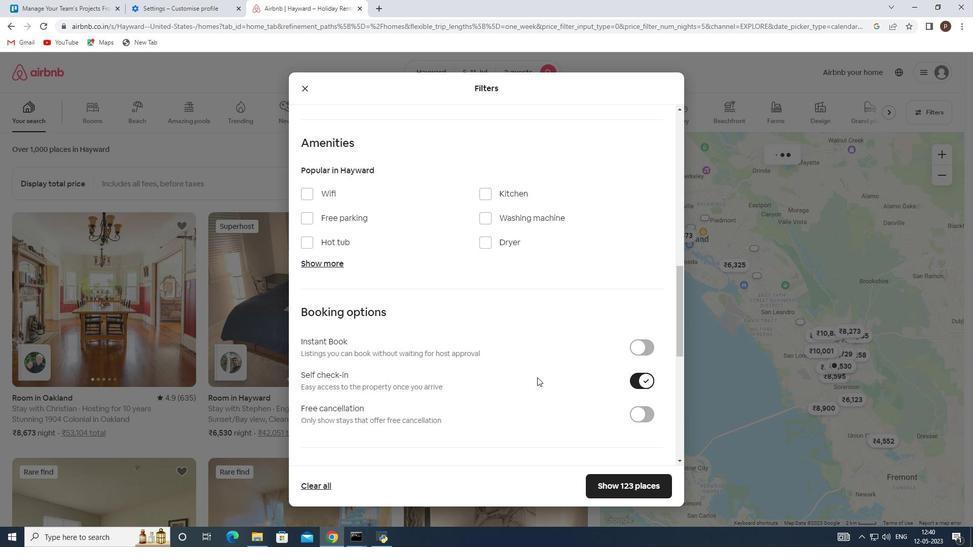 
Action: Mouse moved to (499, 361)
Screenshot: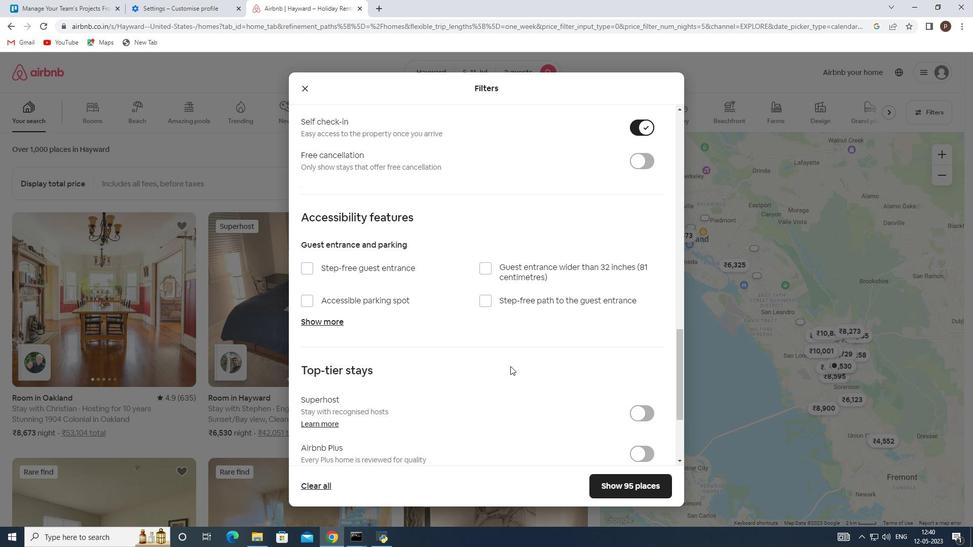 
Action: Mouse scrolled (499, 360) with delta (0, 0)
Screenshot: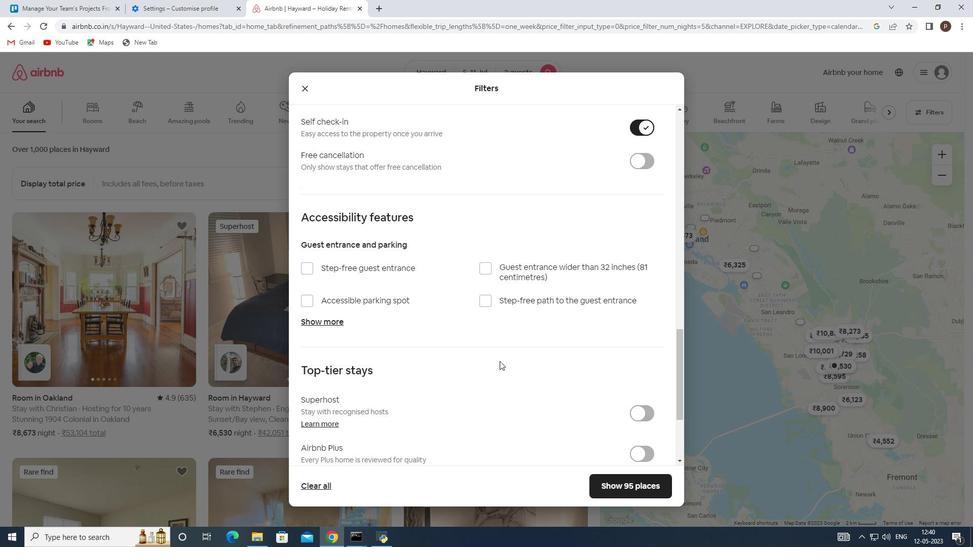 
Action: Mouse scrolled (499, 360) with delta (0, 0)
Screenshot: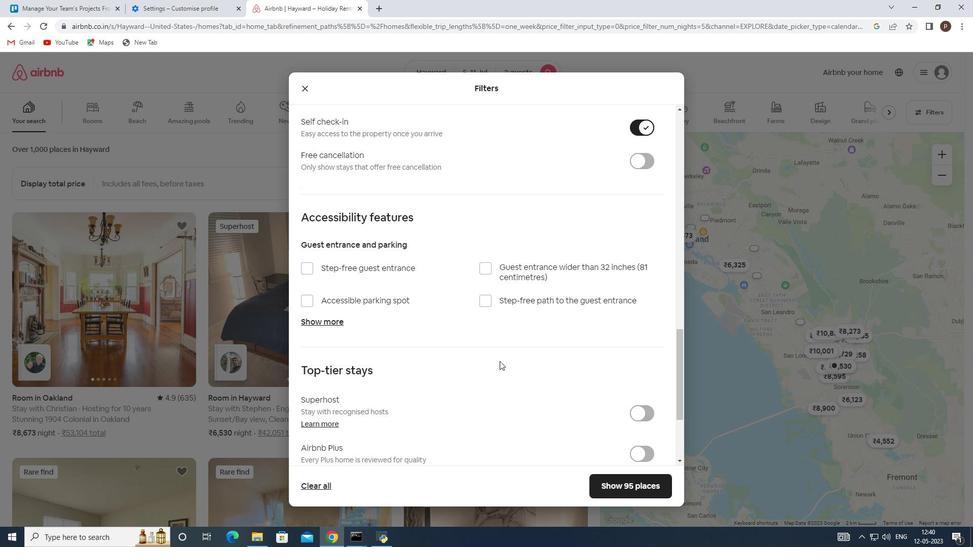 
Action: Mouse scrolled (499, 360) with delta (0, 0)
Screenshot: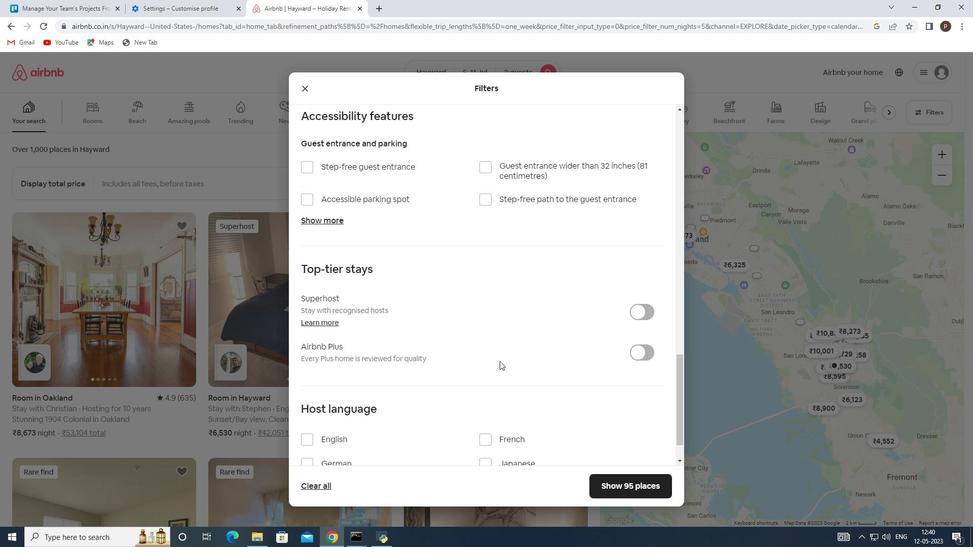 
Action: Mouse scrolled (499, 360) with delta (0, 0)
Screenshot: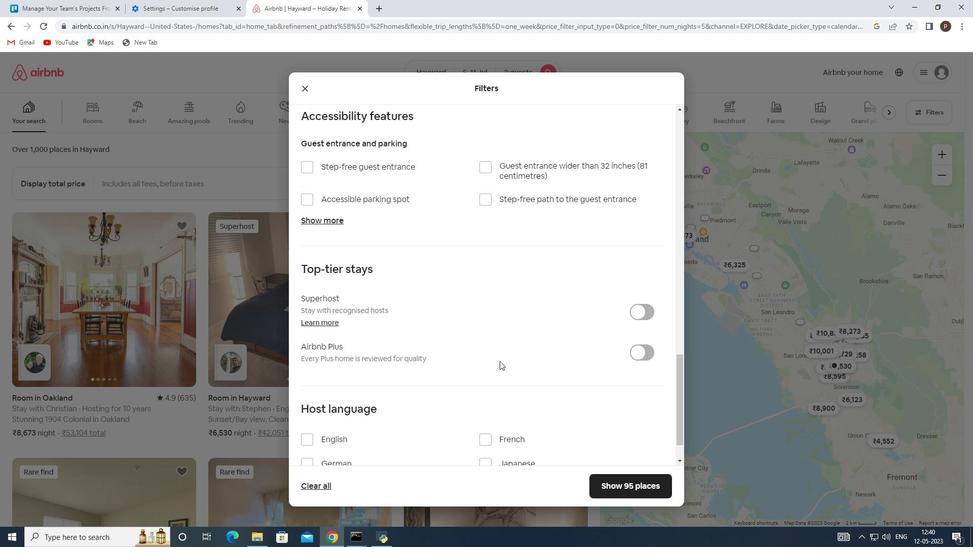 
Action: Mouse moved to (307, 392)
Screenshot: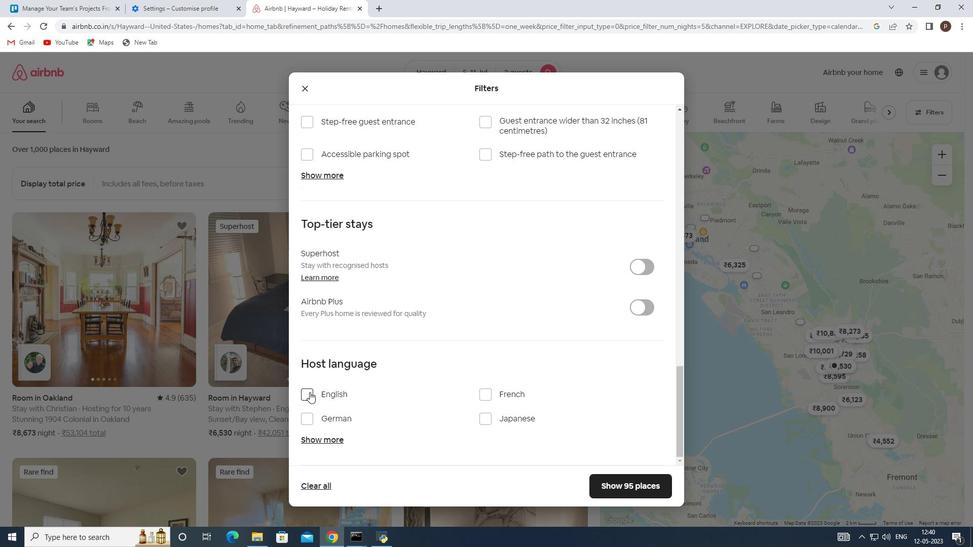 
Action: Mouse pressed left at (307, 392)
Screenshot: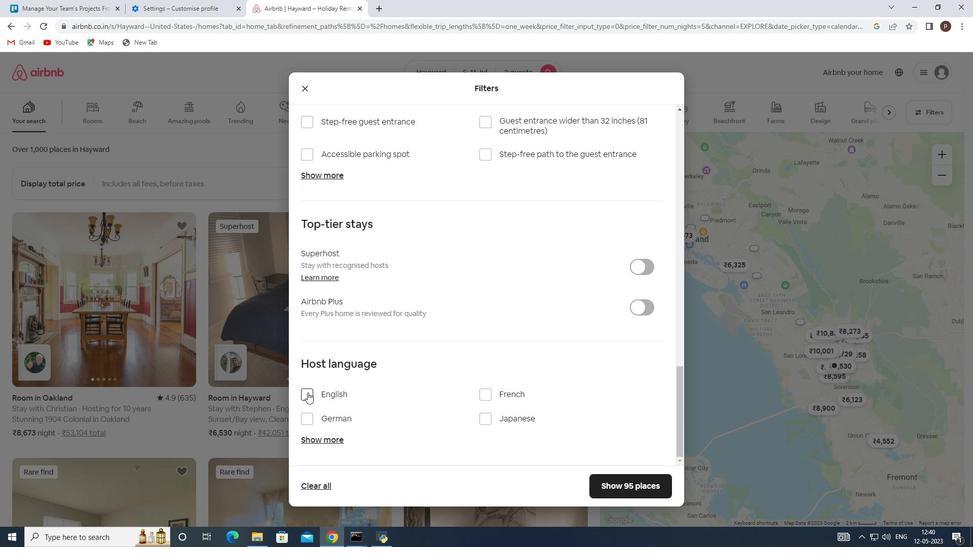 
Action: Mouse moved to (639, 481)
Screenshot: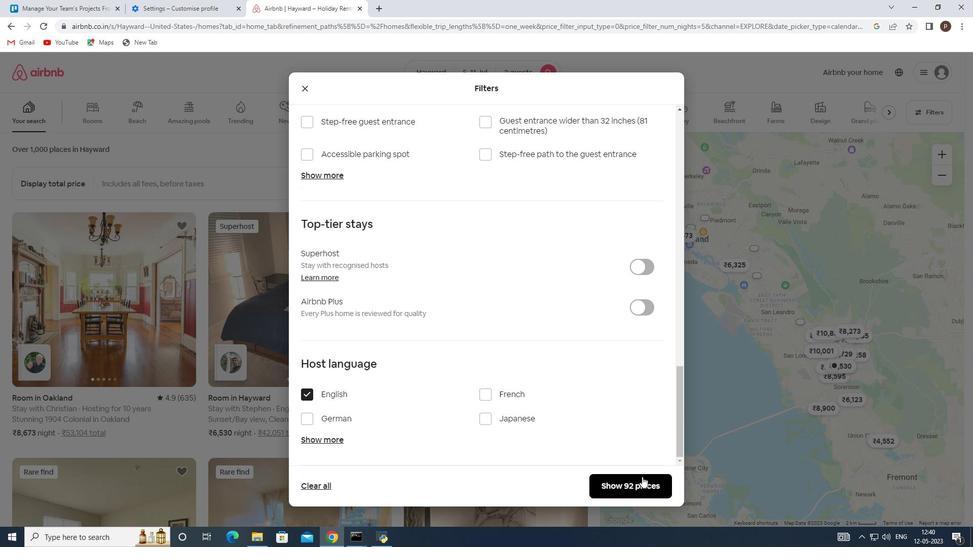 
Action: Mouse pressed left at (639, 481)
Screenshot: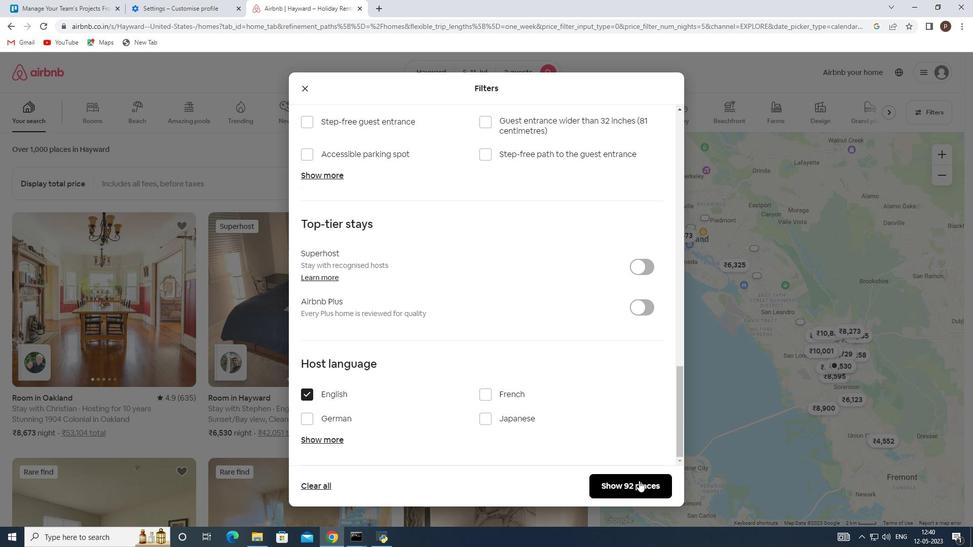 
